 Task: Search one way flight ticket for 4 adults, 2 children, 2 infants in seat and 1 infant on lap in premium economy from Cedar Rapids: Eastern Iowa Airport to Greenville: Pitt-greenville Airport on 5-2-2023. Choice of flights is Sun country airlines. Number of bags: 9 checked bags. Price is upto 84000. Outbound departure time preference is 13:45.
Action: Mouse moved to (322, 285)
Screenshot: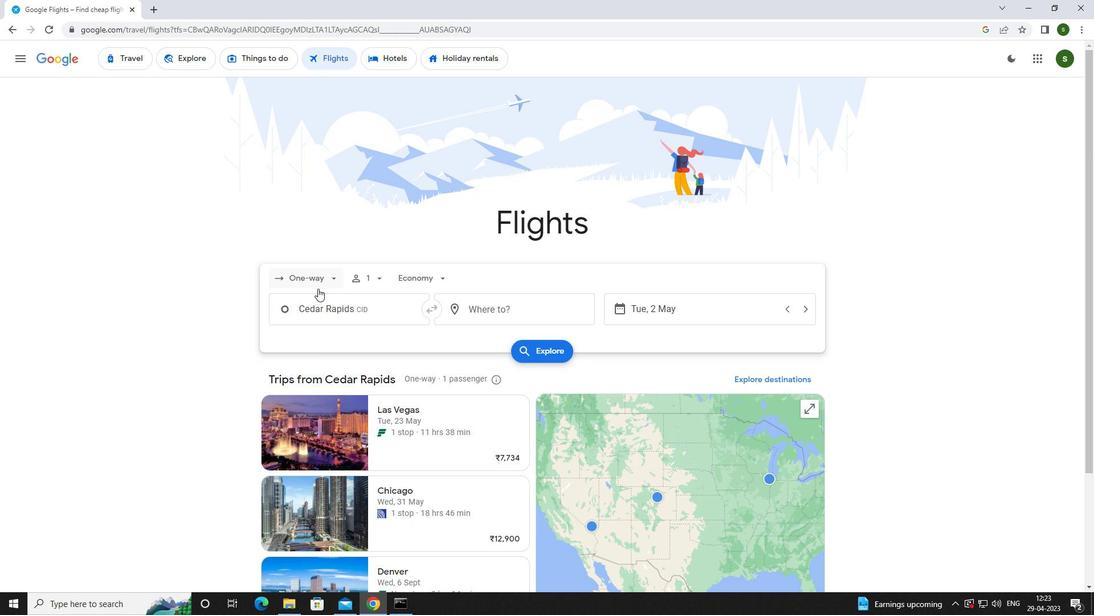 
Action: Mouse pressed left at (322, 285)
Screenshot: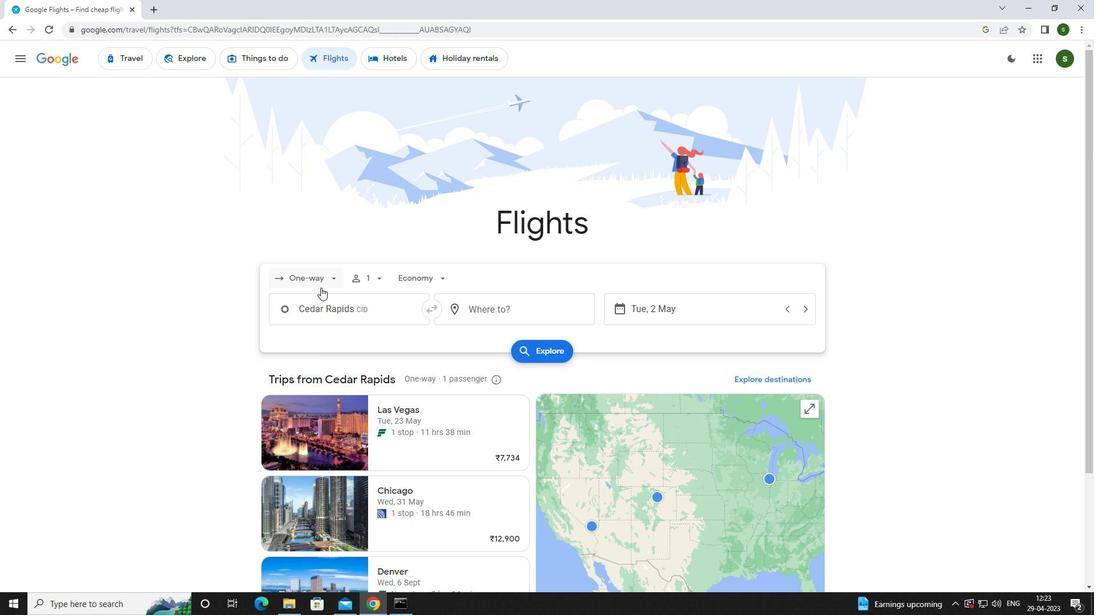 
Action: Mouse moved to (339, 326)
Screenshot: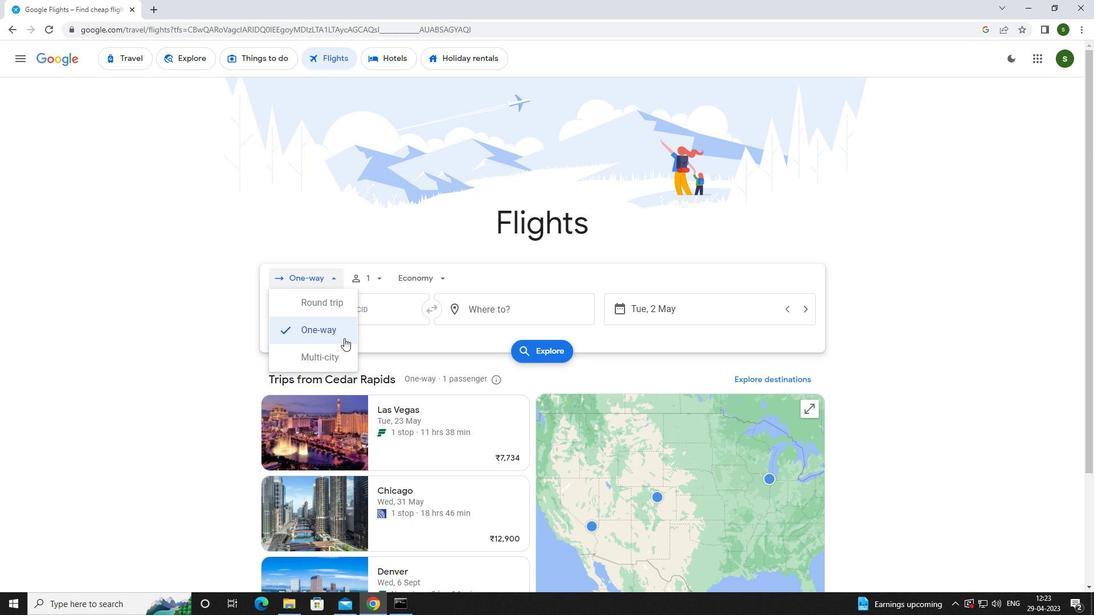 
Action: Mouse pressed left at (339, 326)
Screenshot: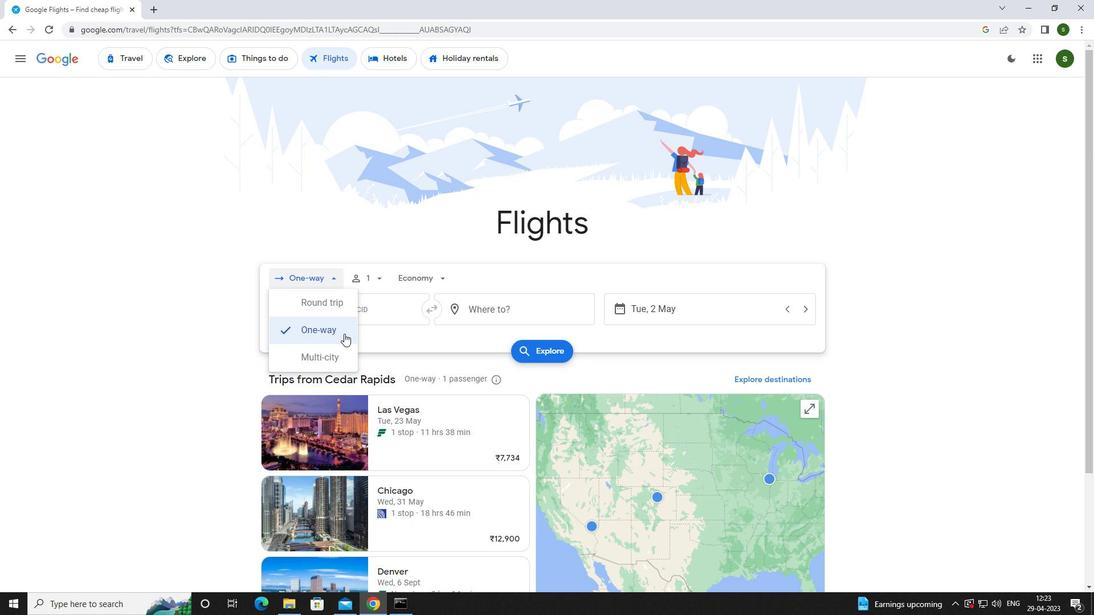 
Action: Mouse moved to (386, 278)
Screenshot: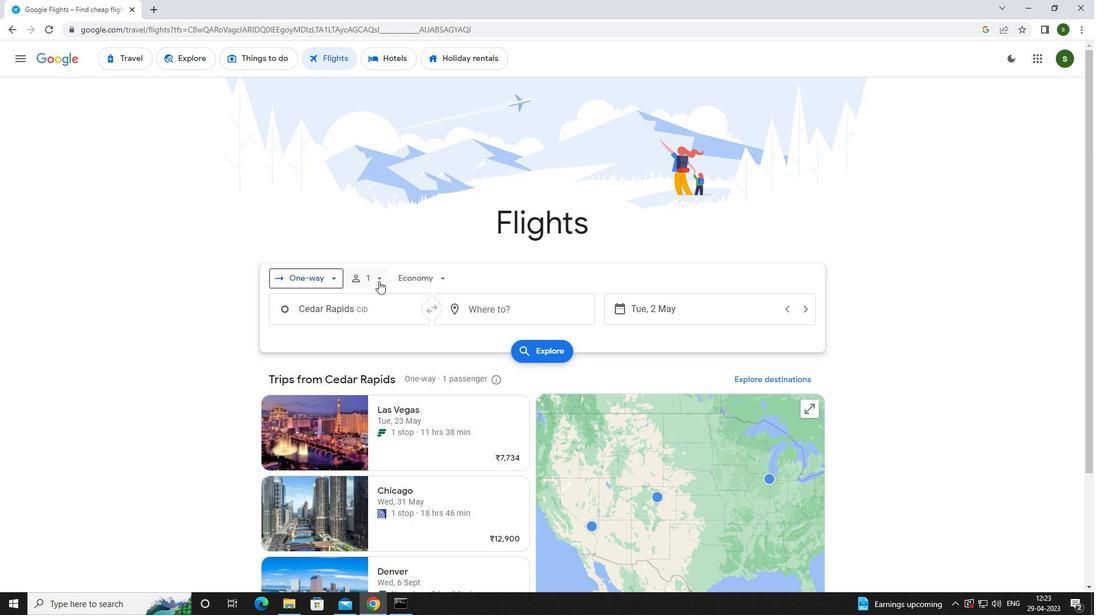 
Action: Mouse pressed left at (386, 278)
Screenshot: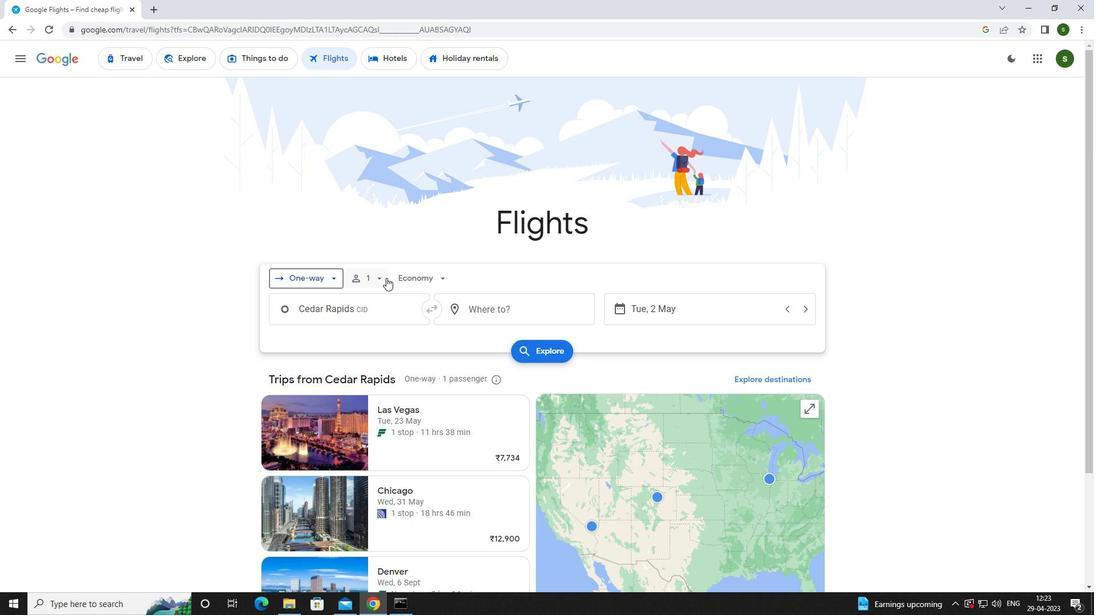 
Action: Mouse moved to (461, 307)
Screenshot: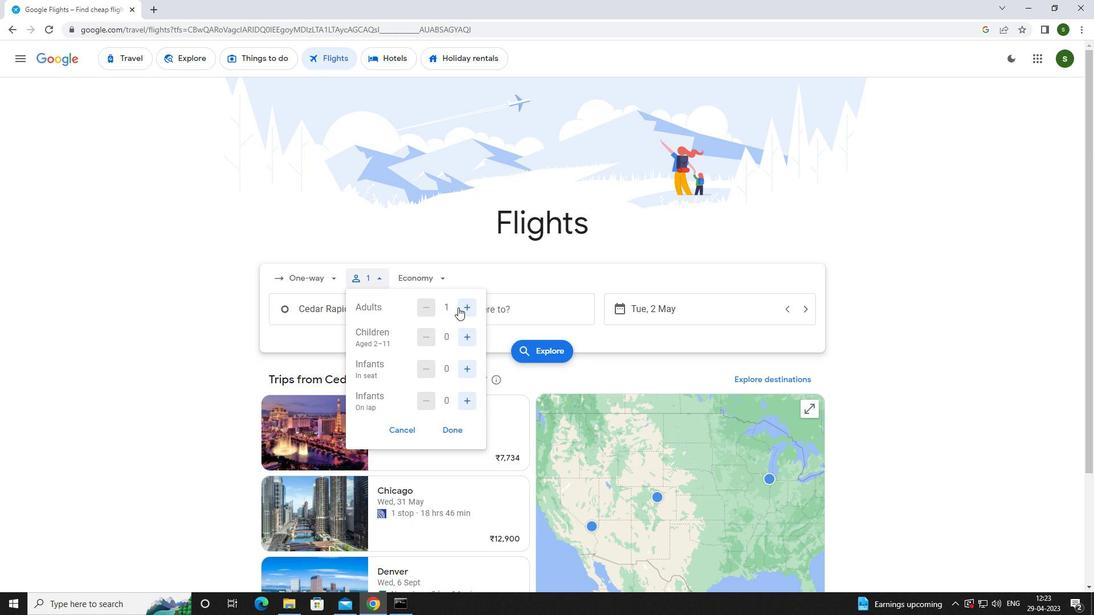 
Action: Mouse pressed left at (461, 307)
Screenshot: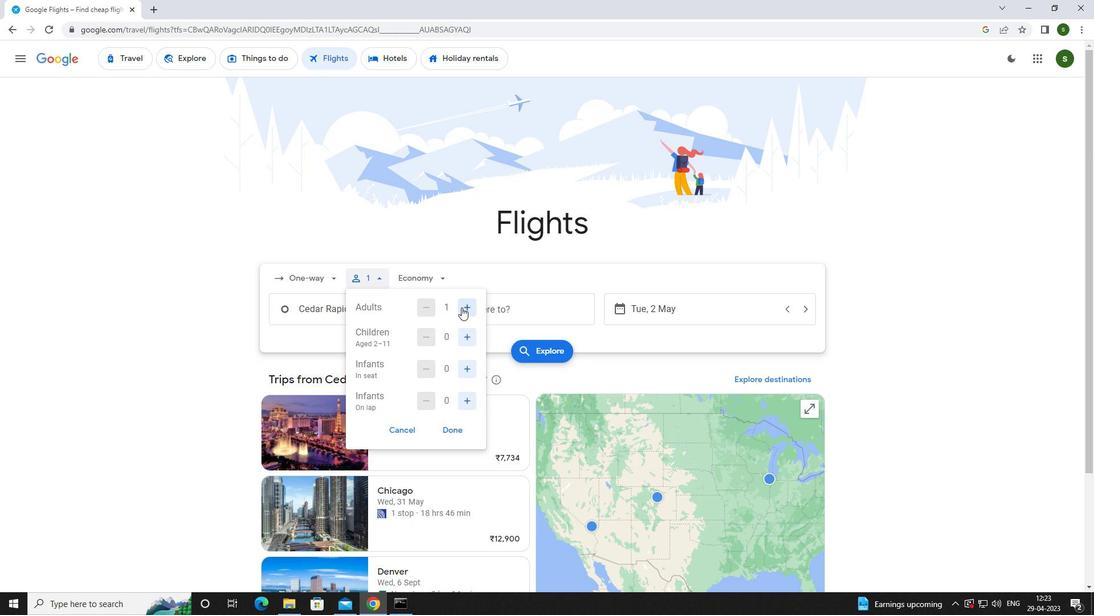
Action: Mouse pressed left at (461, 307)
Screenshot: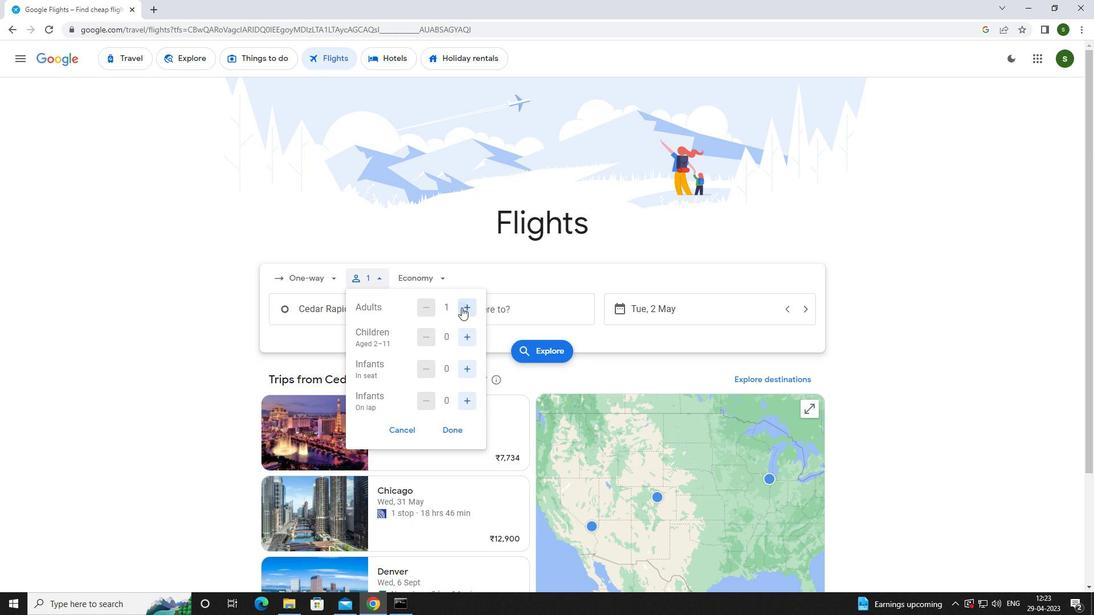 
Action: Mouse pressed left at (461, 307)
Screenshot: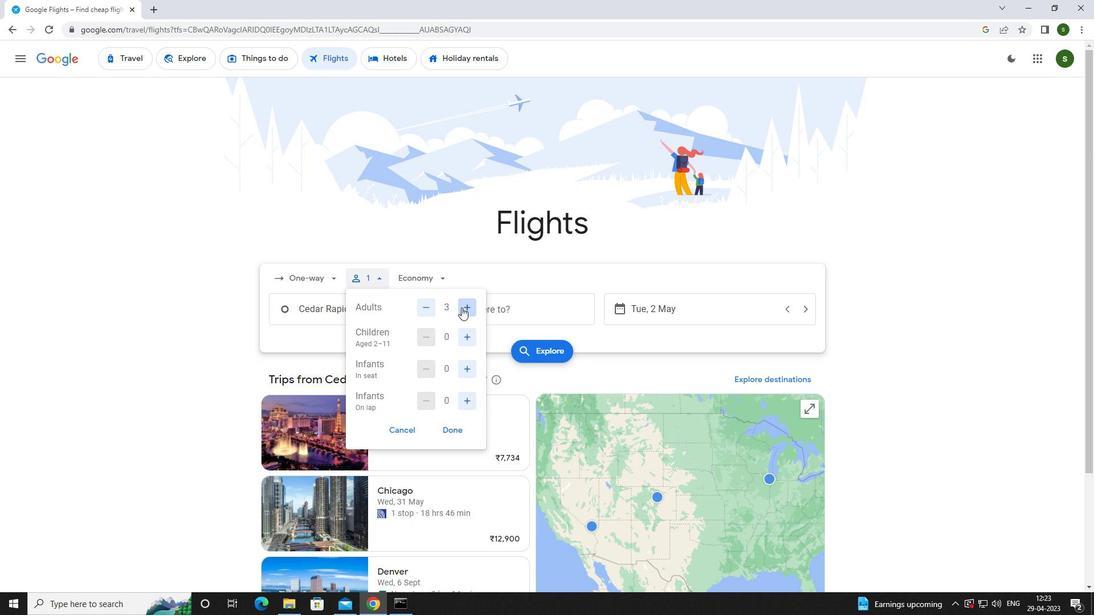 
Action: Mouse moved to (471, 332)
Screenshot: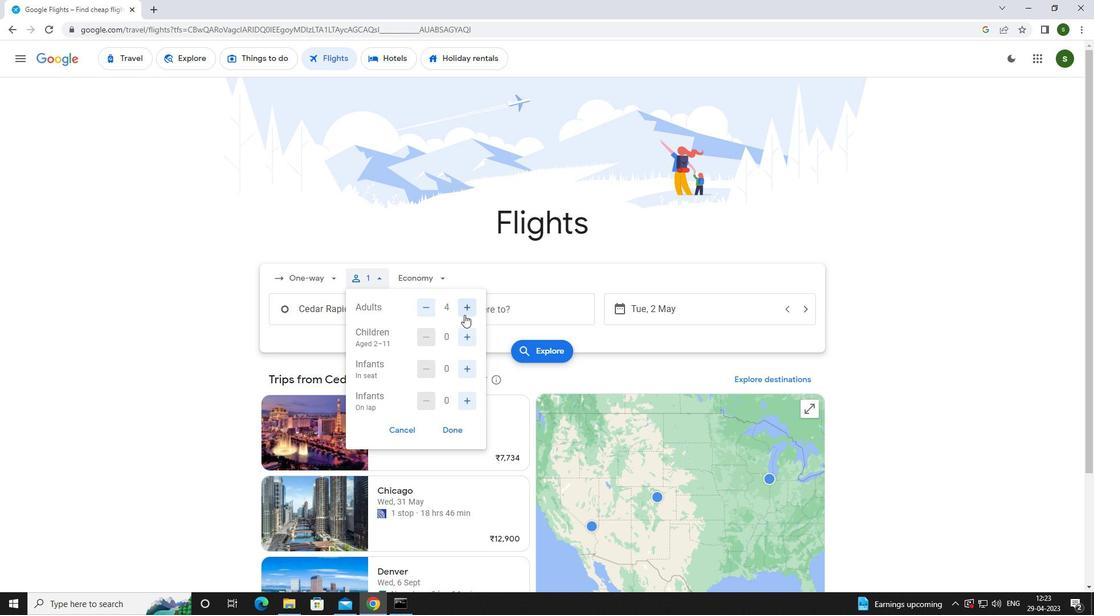 
Action: Mouse pressed left at (471, 332)
Screenshot: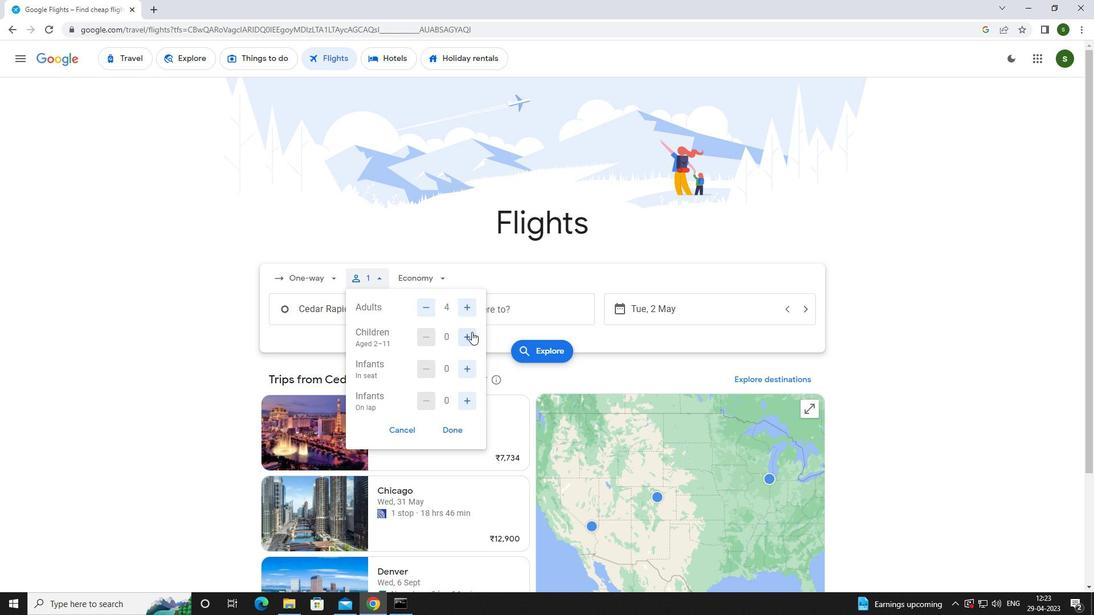 
Action: Mouse moved to (471, 332)
Screenshot: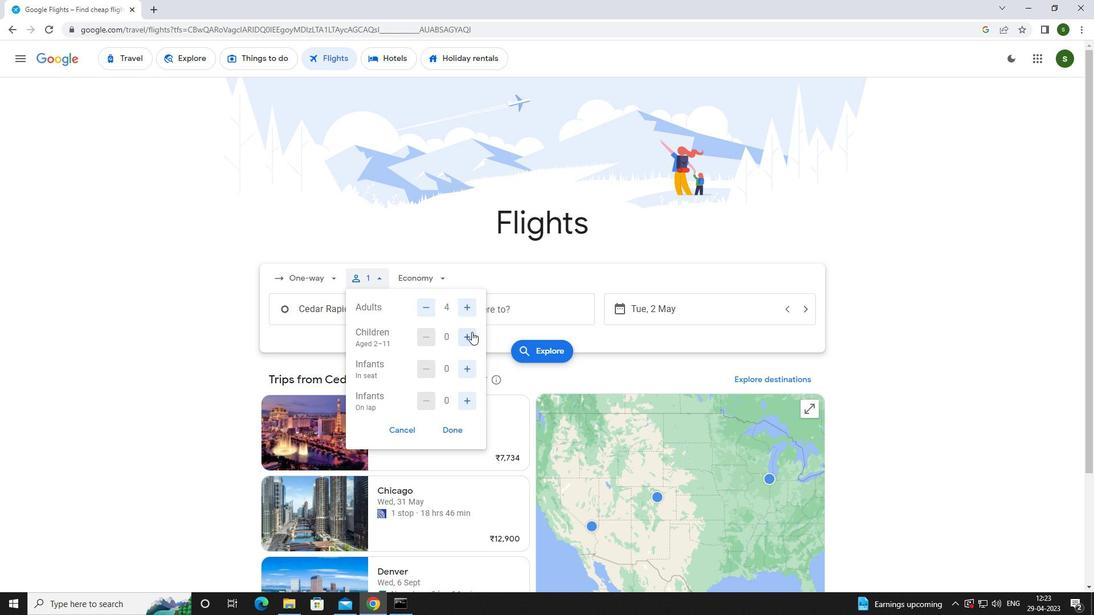
Action: Mouse pressed left at (471, 332)
Screenshot: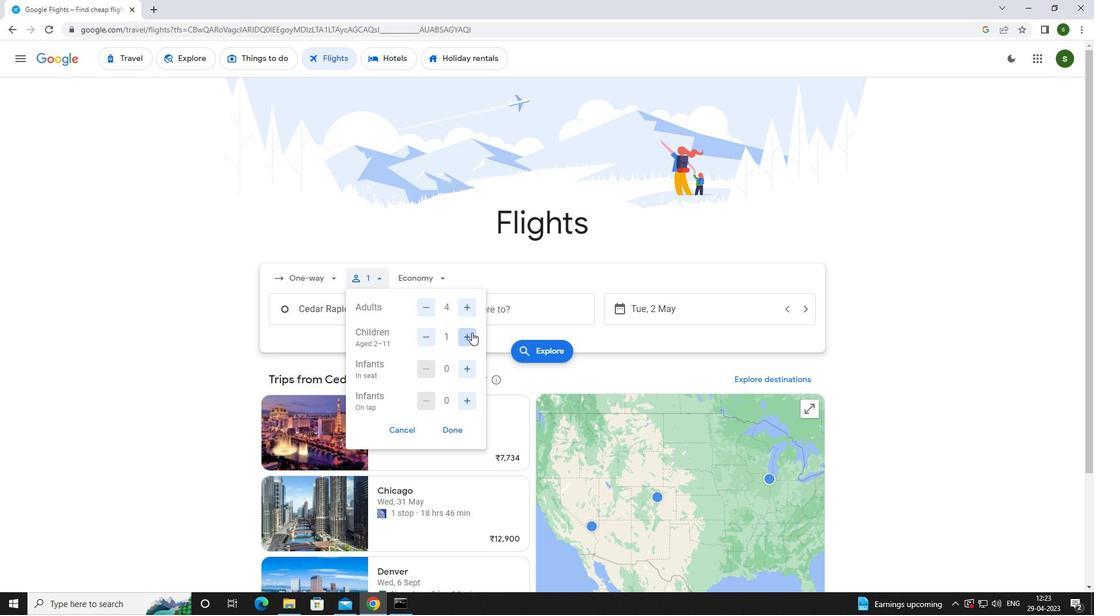 
Action: Mouse moved to (467, 369)
Screenshot: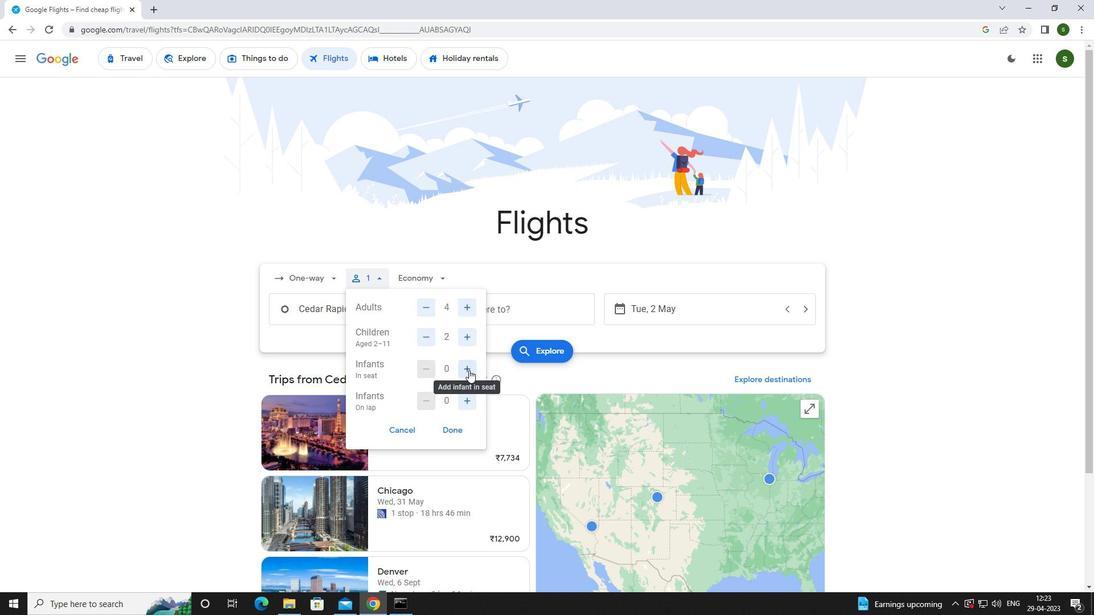 
Action: Mouse pressed left at (467, 369)
Screenshot: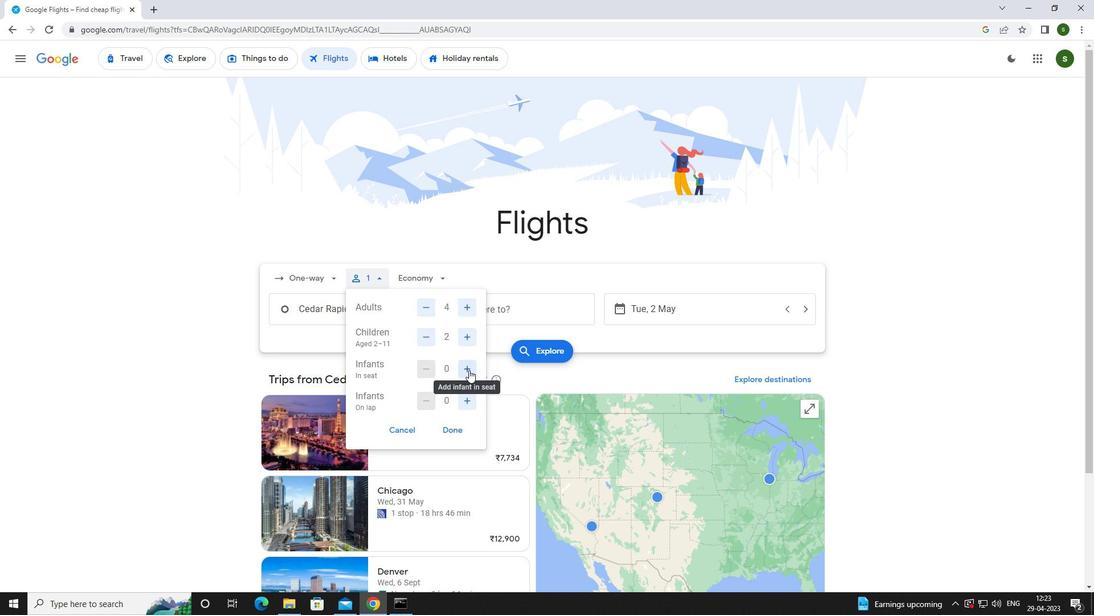 
Action: Mouse pressed left at (467, 369)
Screenshot: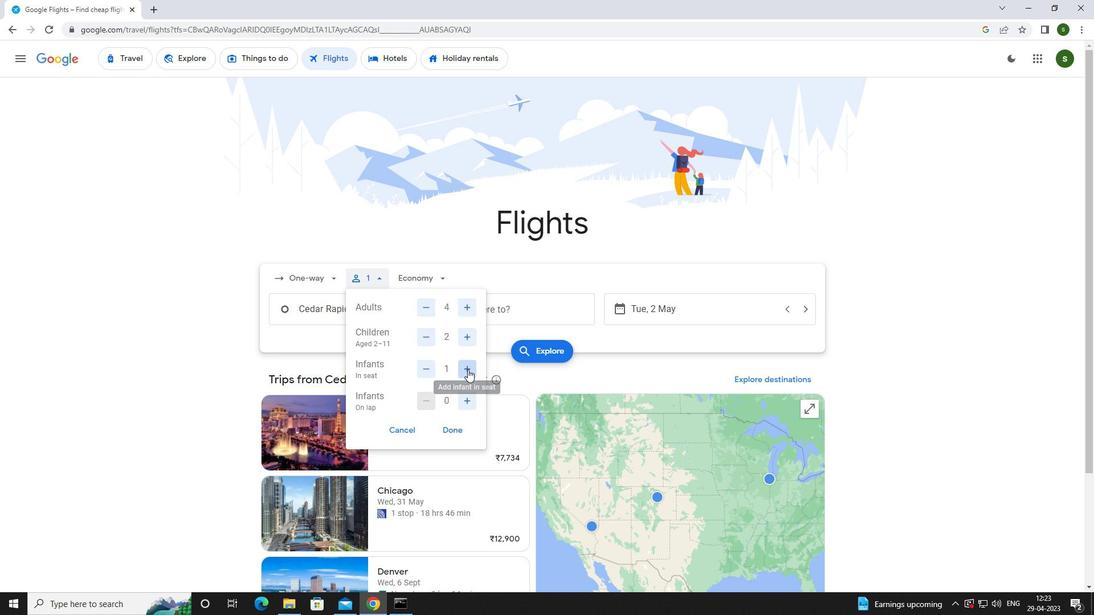 
Action: Mouse moved to (464, 397)
Screenshot: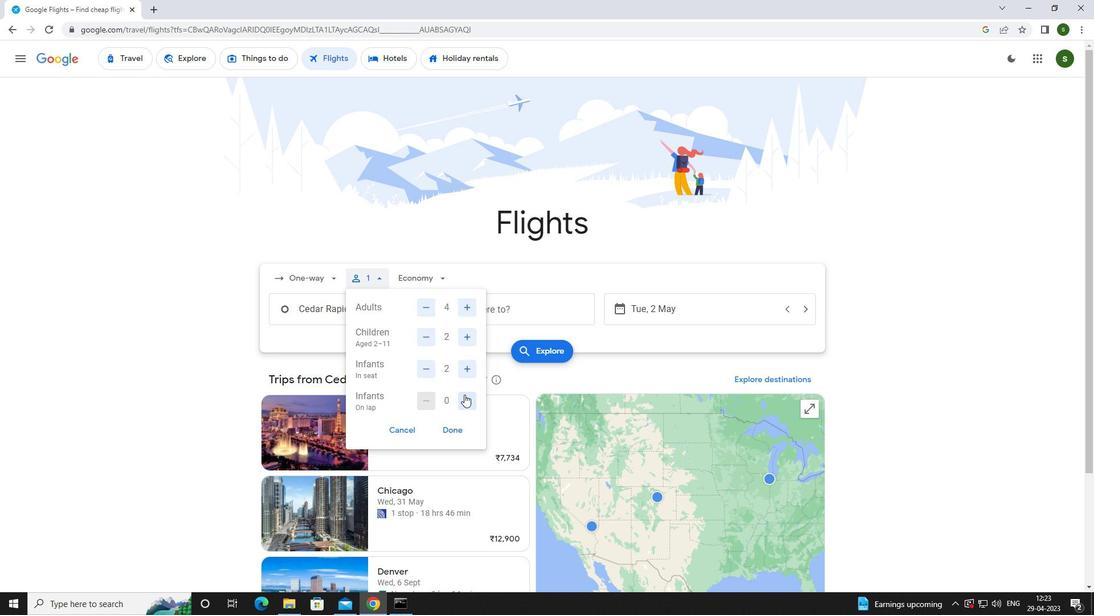 
Action: Mouse pressed left at (464, 397)
Screenshot: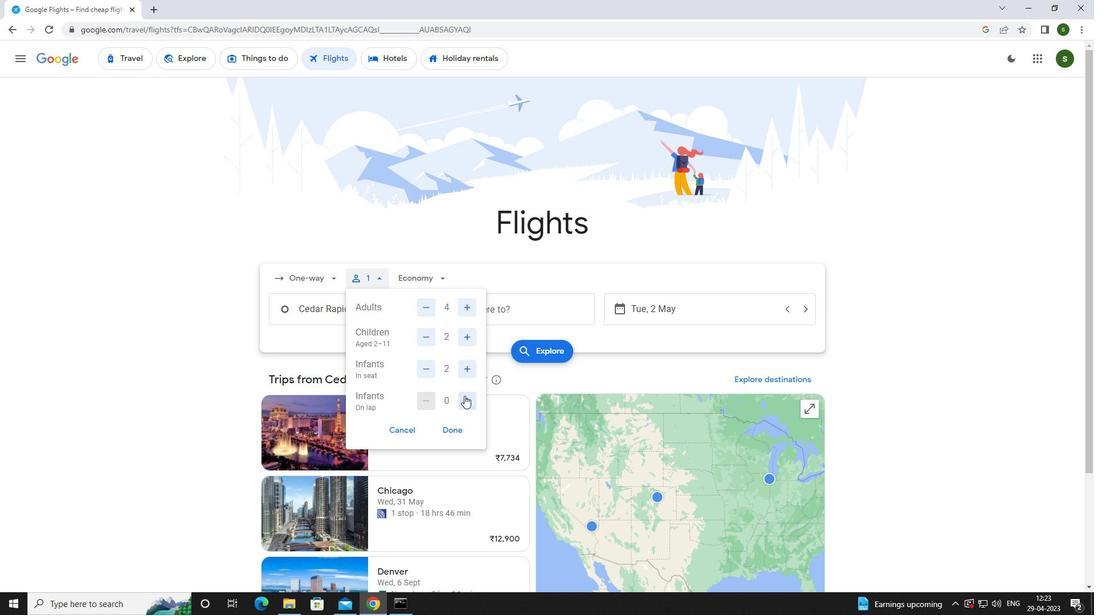 
Action: Mouse moved to (430, 280)
Screenshot: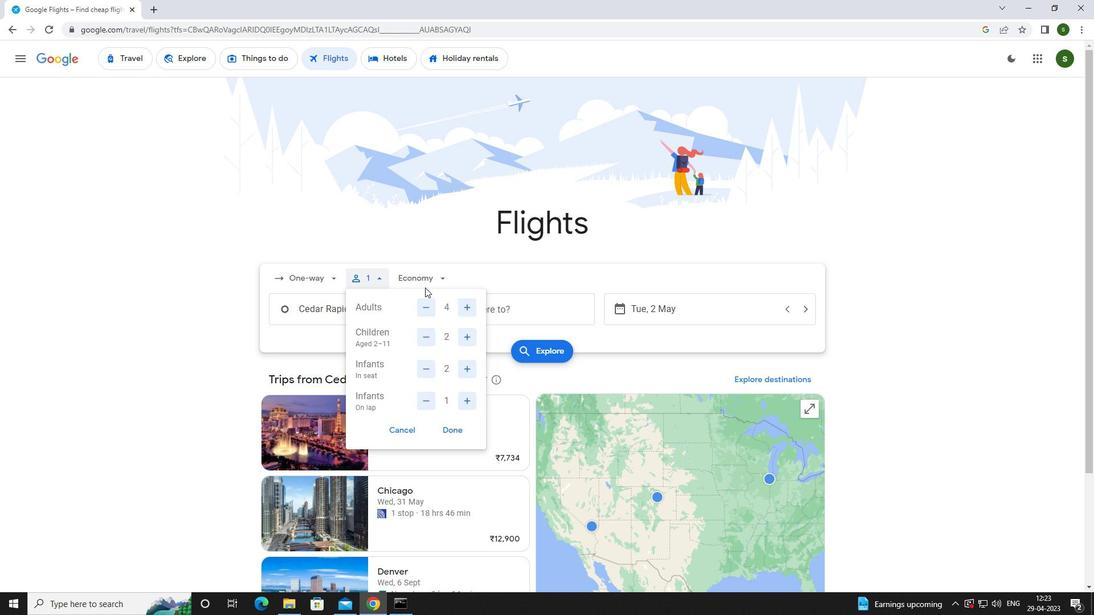 
Action: Mouse pressed left at (430, 280)
Screenshot: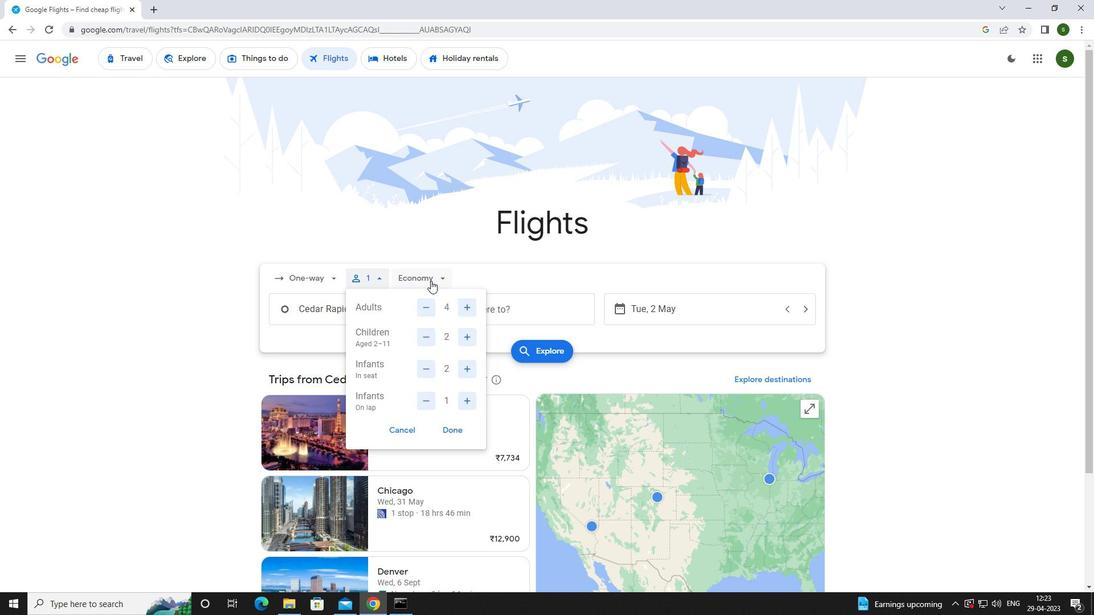 
Action: Mouse moved to (438, 328)
Screenshot: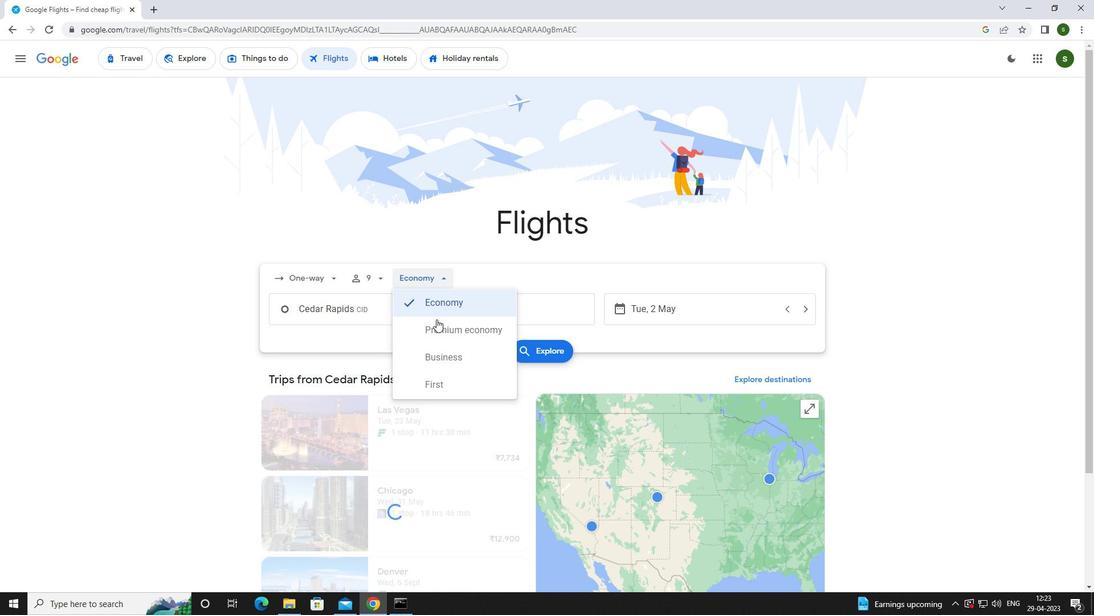 
Action: Mouse pressed left at (438, 328)
Screenshot: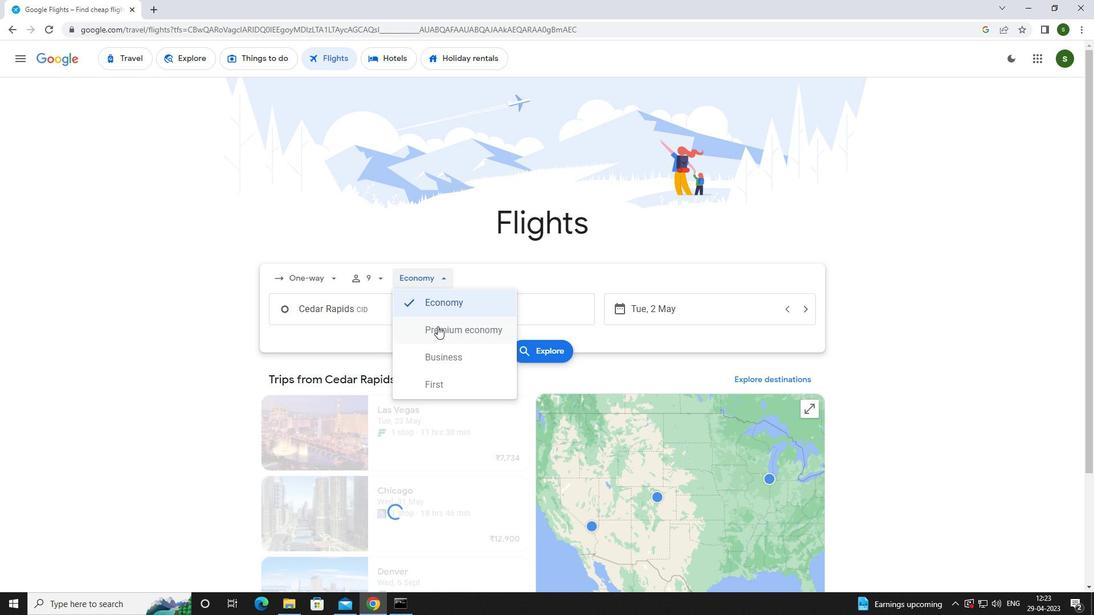 
Action: Mouse moved to (384, 312)
Screenshot: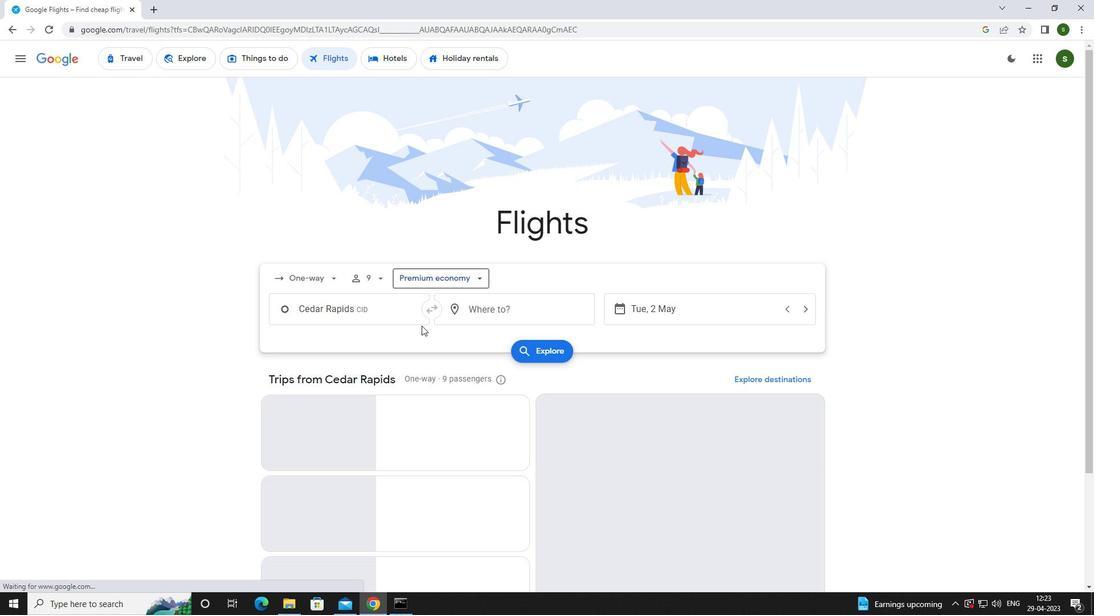 
Action: Mouse pressed left at (384, 312)
Screenshot: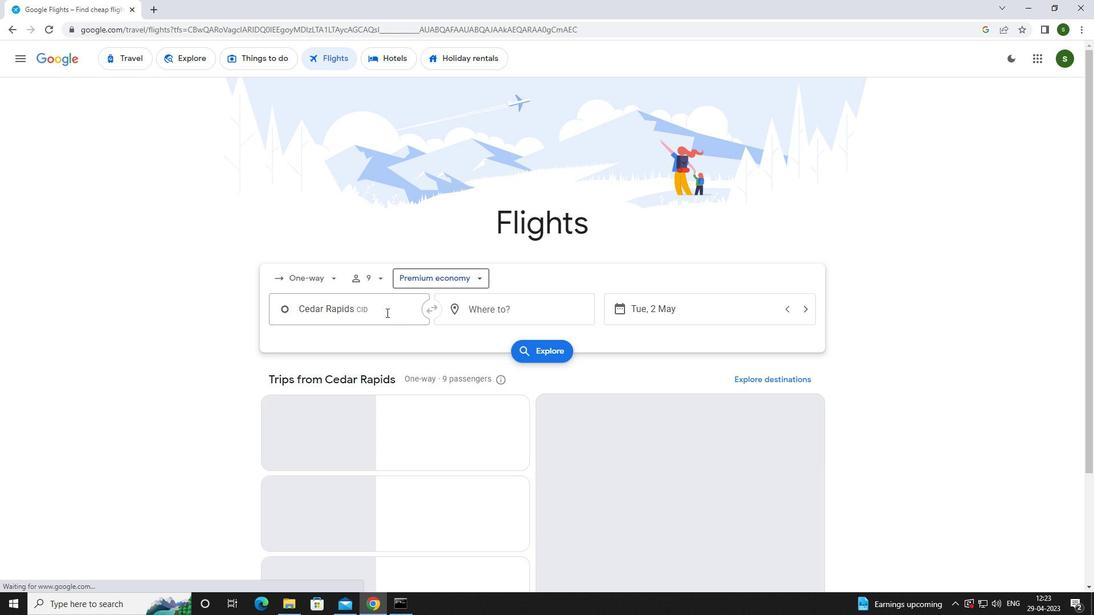 
Action: Mouse moved to (383, 309)
Screenshot: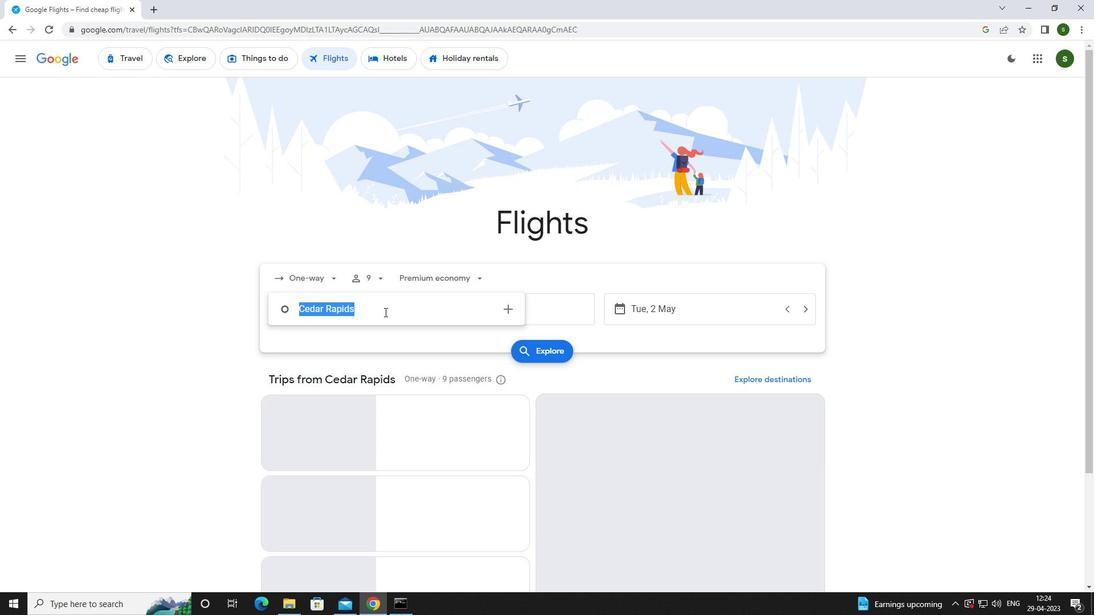 
Action: Key pressed c<Key.caps_lock>edar<Key.space><Key.caps_lock>
Screenshot: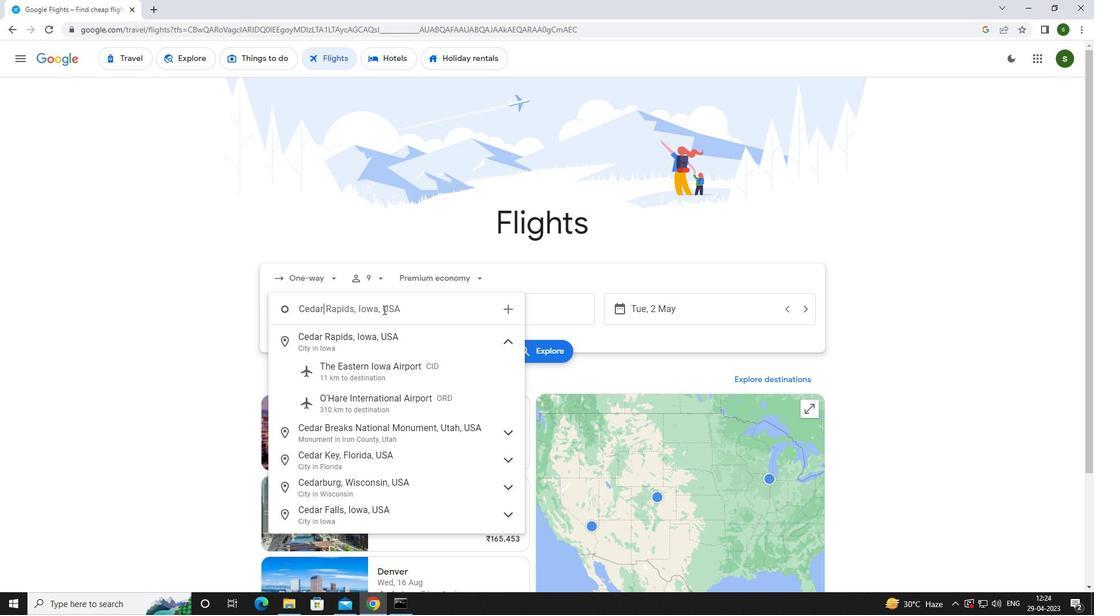 
Action: Mouse moved to (407, 369)
Screenshot: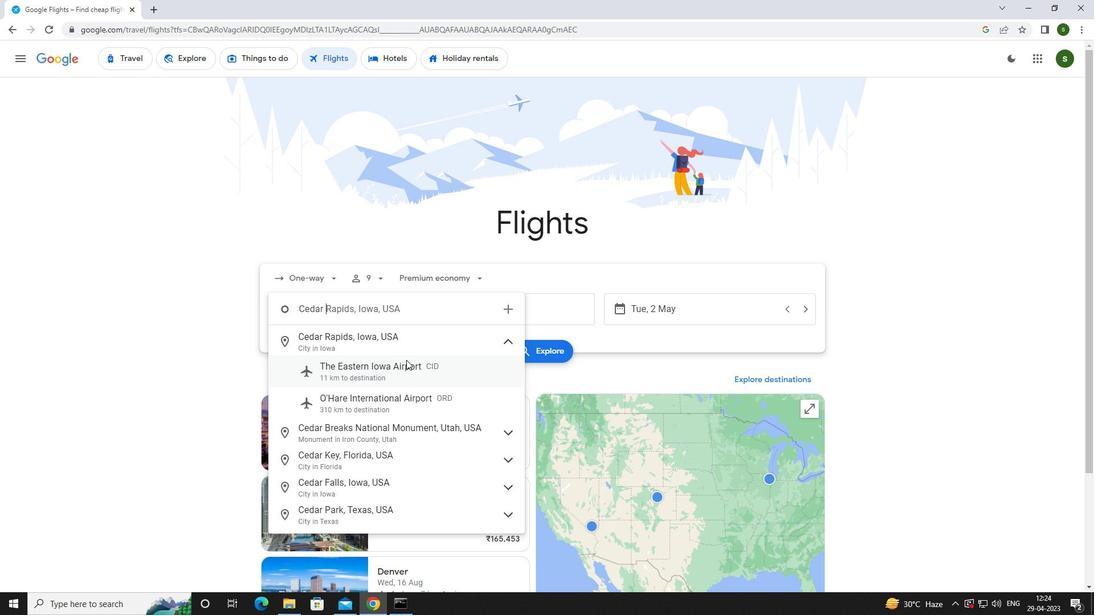 
Action: Mouse pressed left at (407, 369)
Screenshot: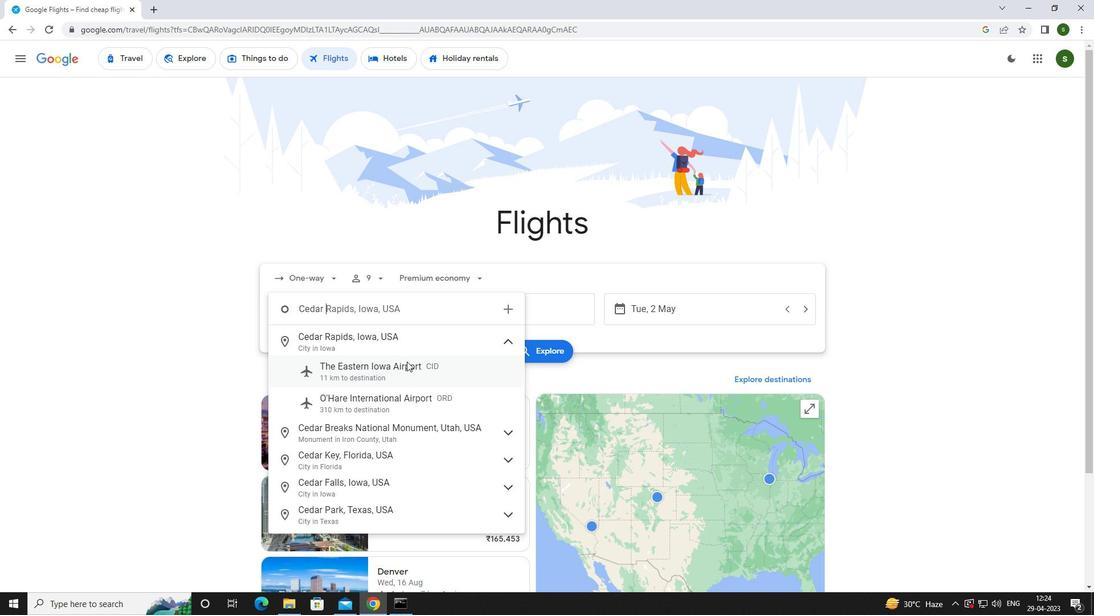 
Action: Mouse moved to (480, 313)
Screenshot: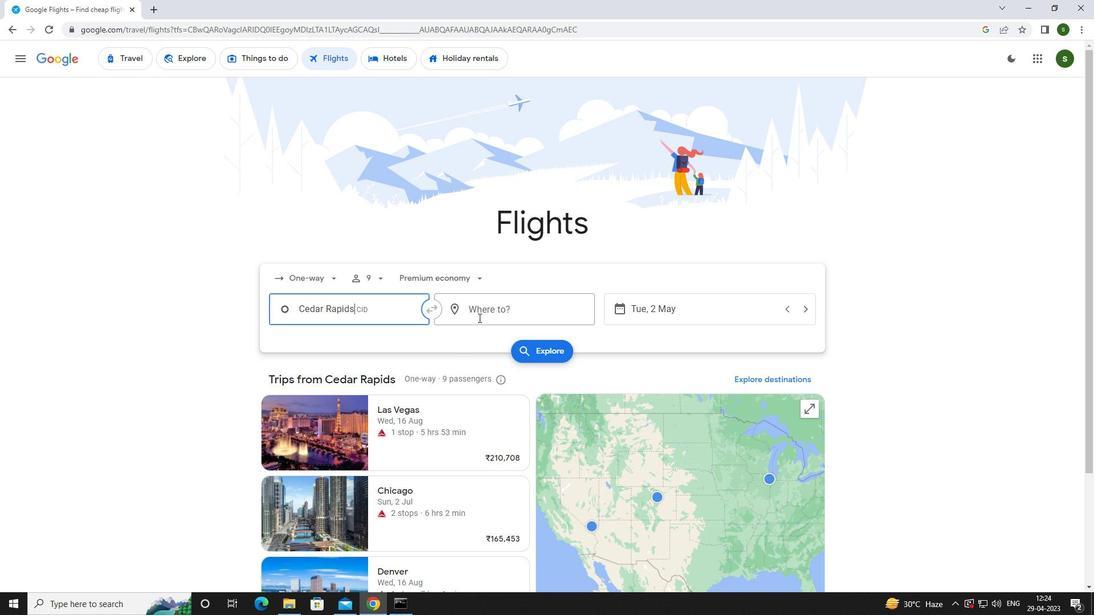 
Action: Mouse pressed left at (480, 313)
Screenshot: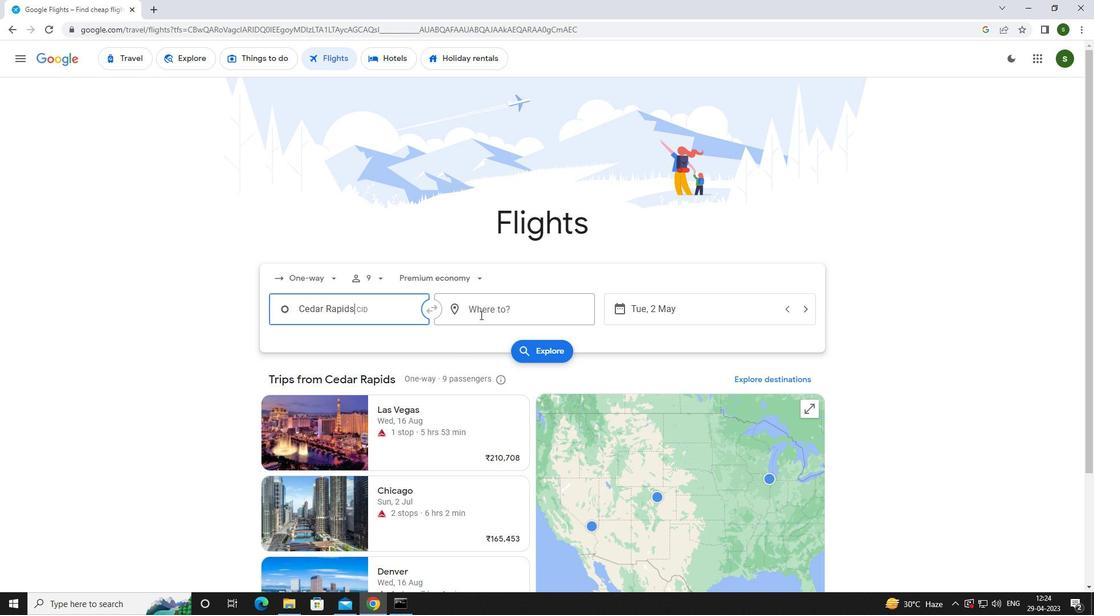 
Action: Mouse moved to (471, 313)
Screenshot: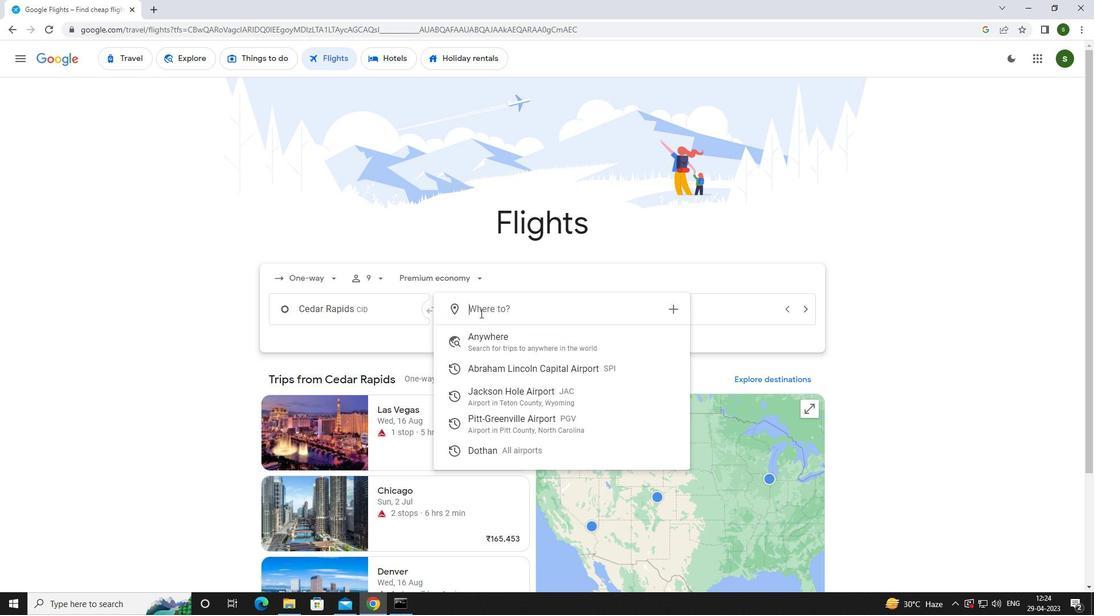 
Action: Key pressed g<Key.caps_lock>reenville<Key.space>pit
Screenshot: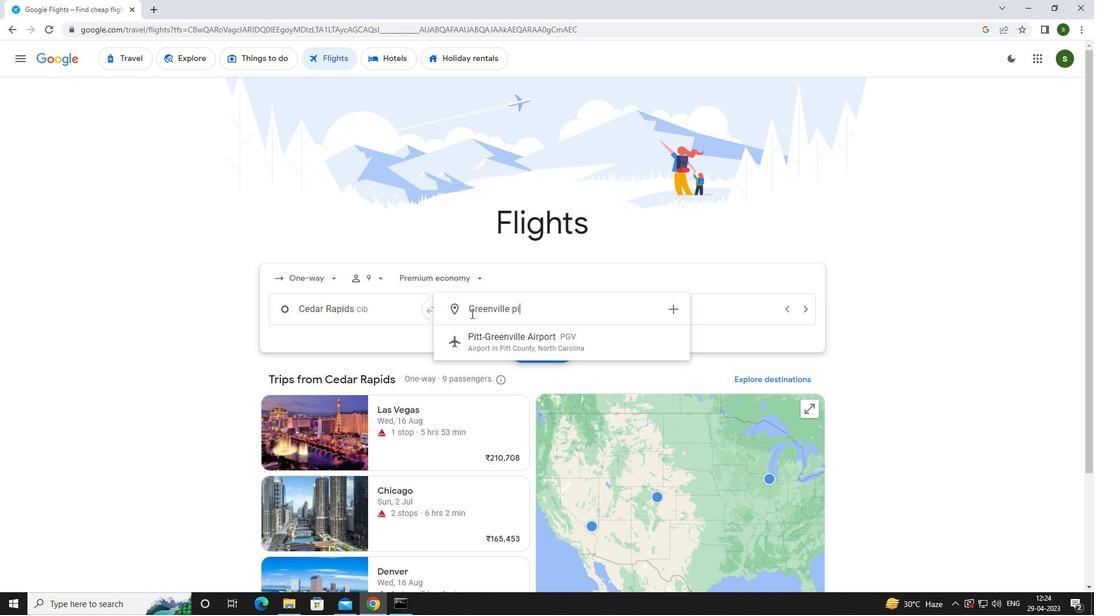 
Action: Mouse moved to (478, 340)
Screenshot: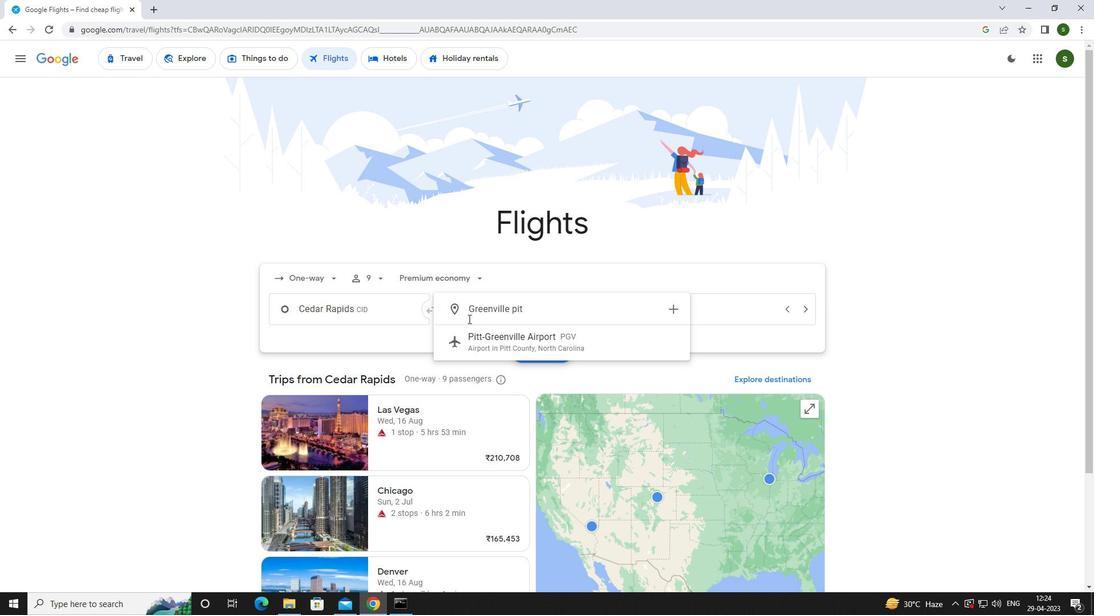 
Action: Mouse pressed left at (478, 340)
Screenshot: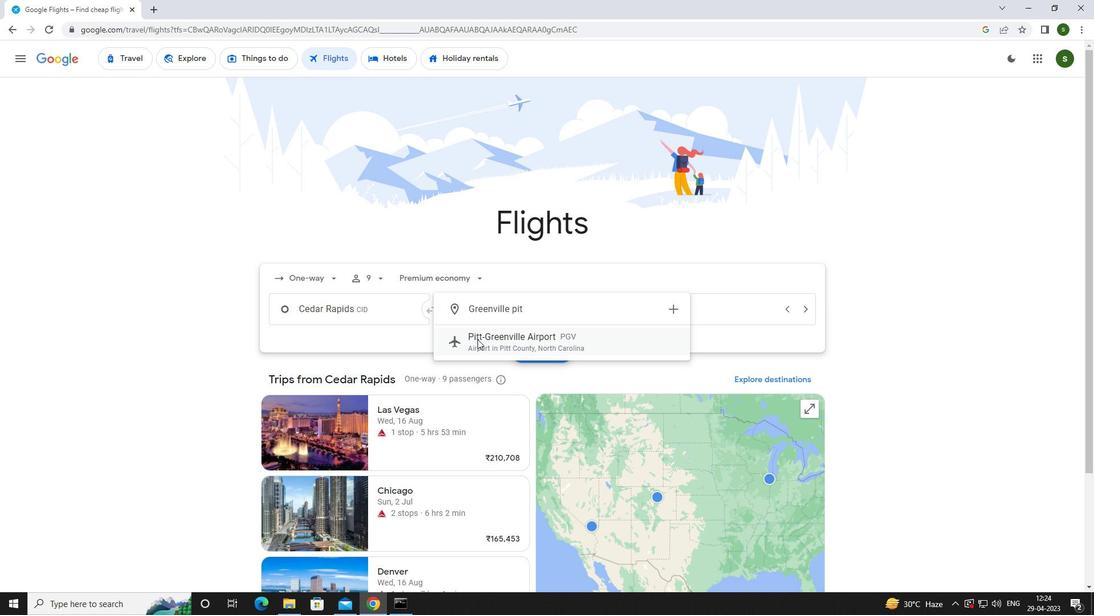 
Action: Mouse moved to (687, 310)
Screenshot: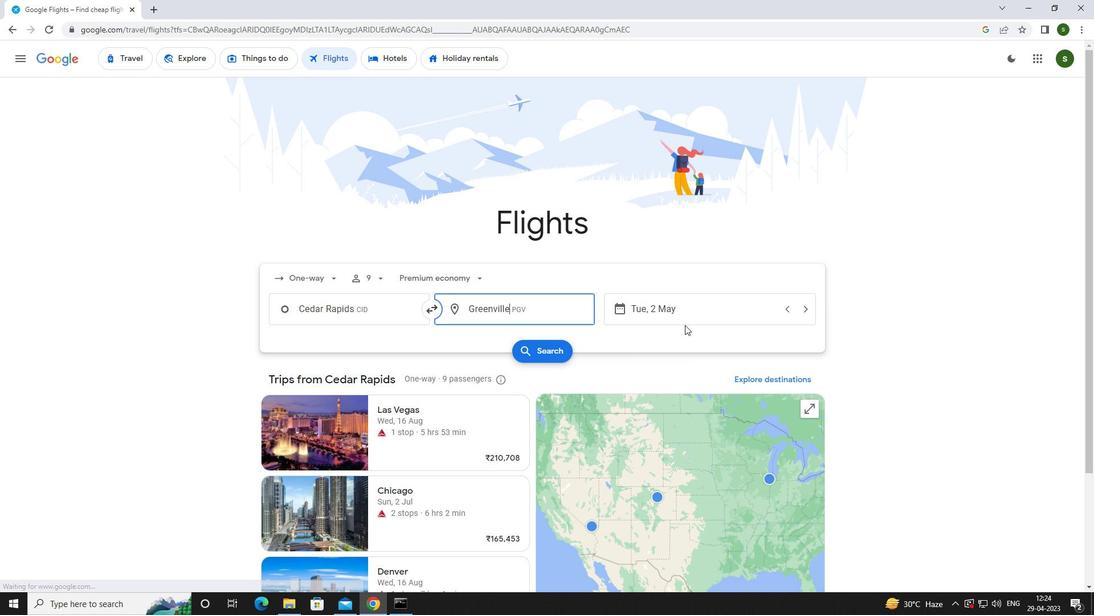 
Action: Mouse pressed left at (687, 310)
Screenshot: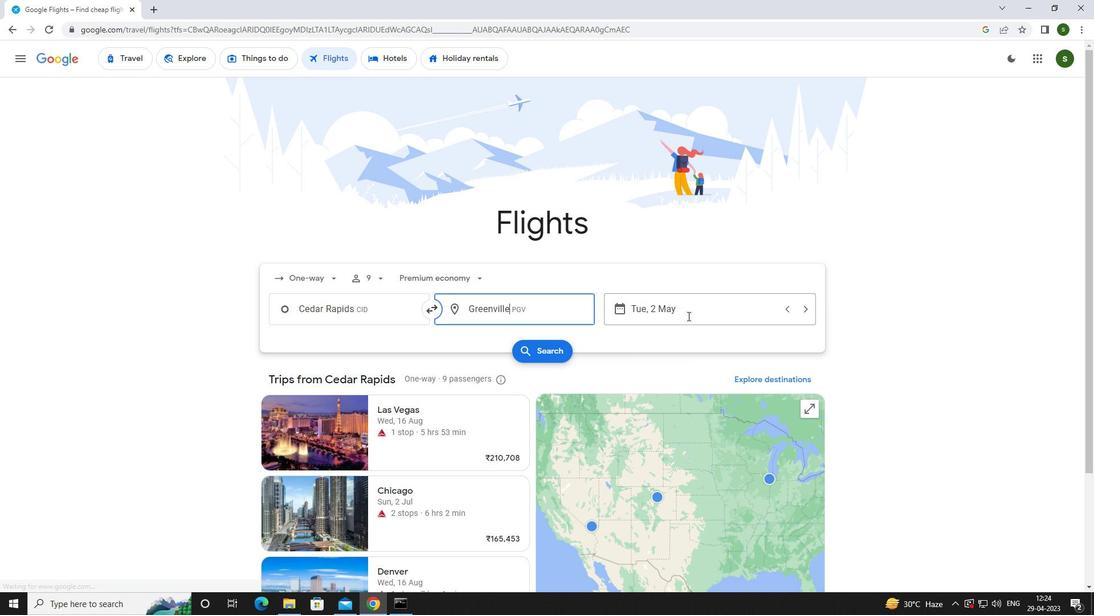 
Action: Mouse moved to (684, 399)
Screenshot: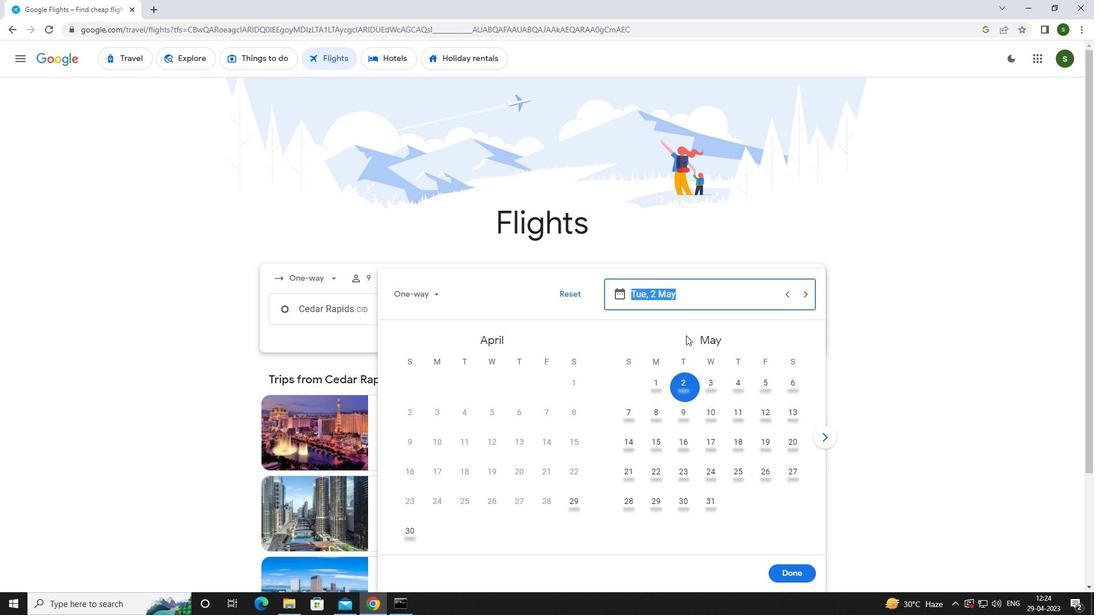 
Action: Mouse pressed left at (684, 399)
Screenshot: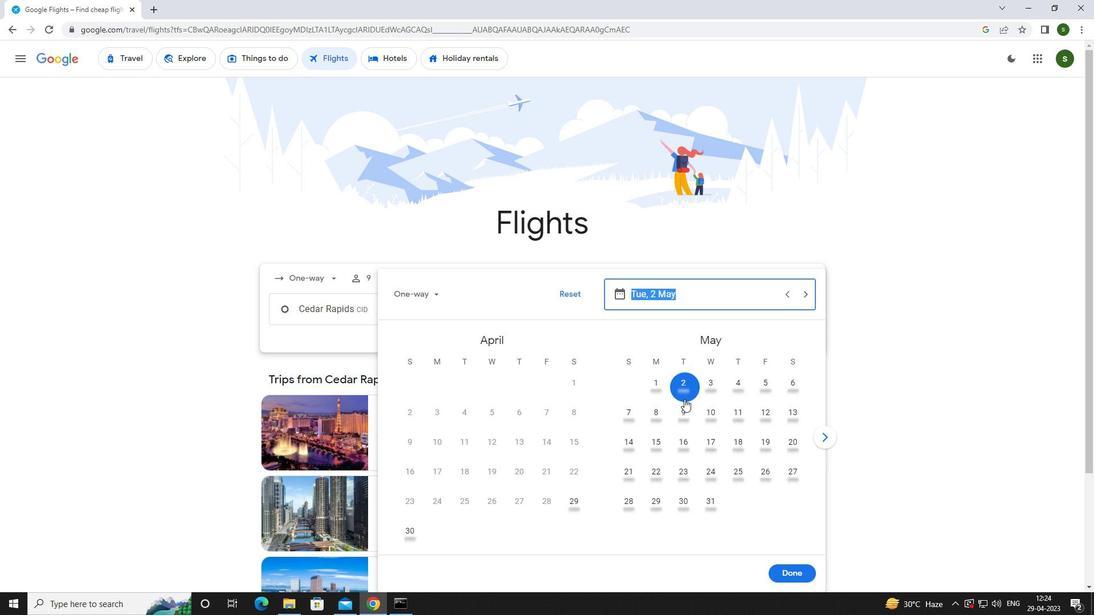
Action: Mouse moved to (683, 397)
Screenshot: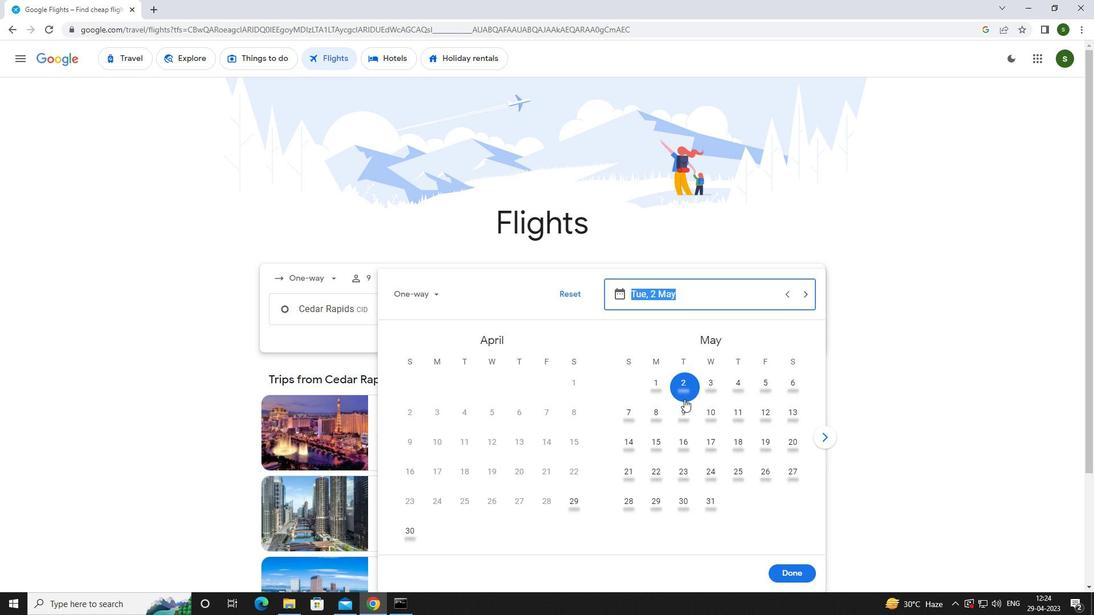 
Action: Mouse pressed left at (683, 397)
Screenshot: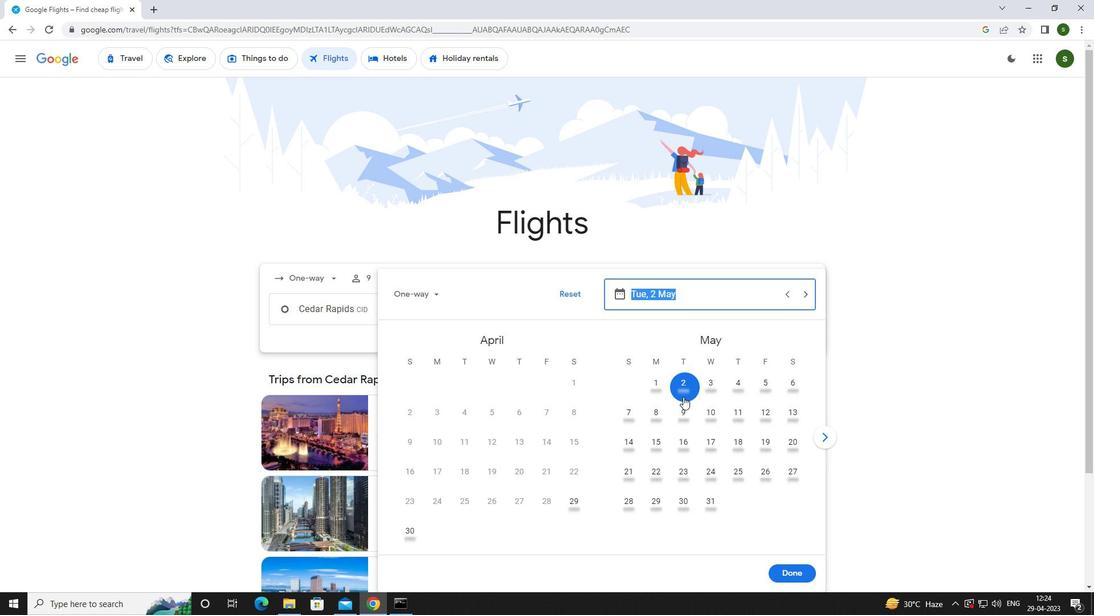 
Action: Mouse moved to (784, 565)
Screenshot: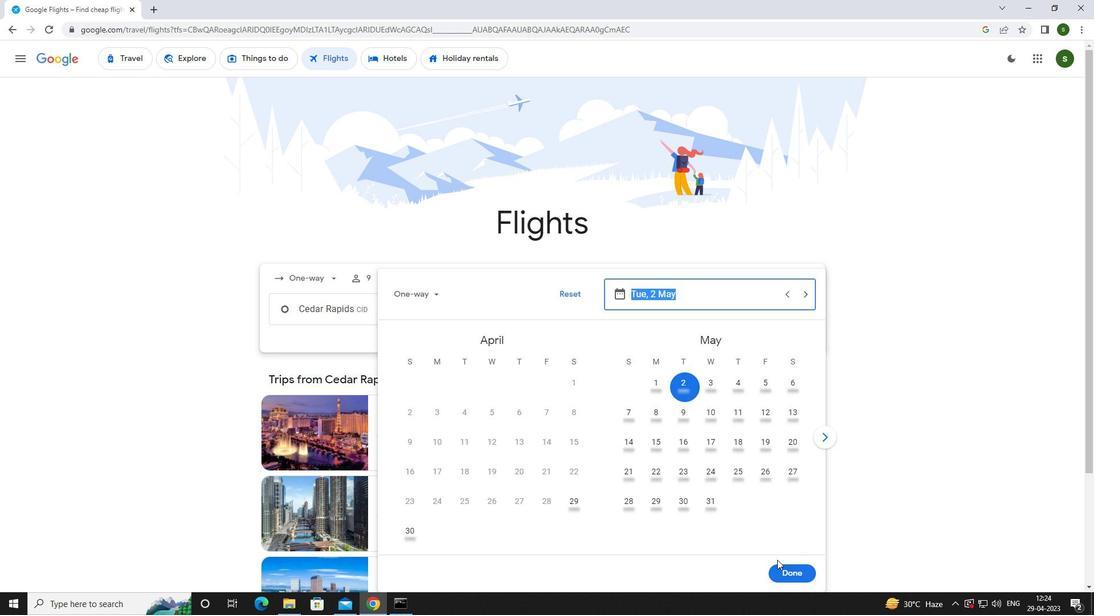 
Action: Mouse pressed left at (784, 565)
Screenshot: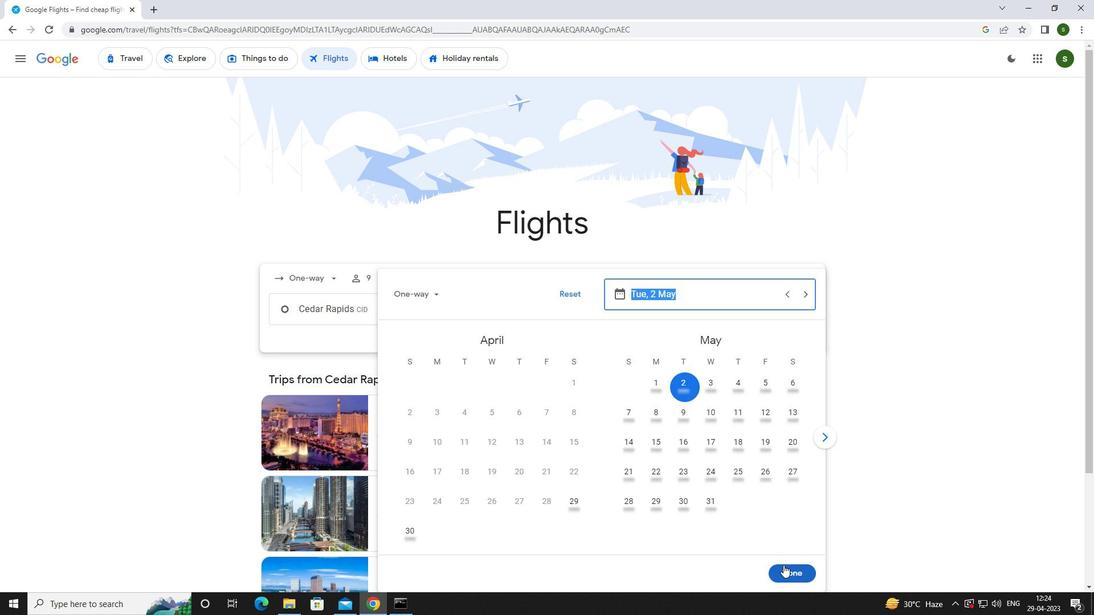 
Action: Mouse moved to (539, 360)
Screenshot: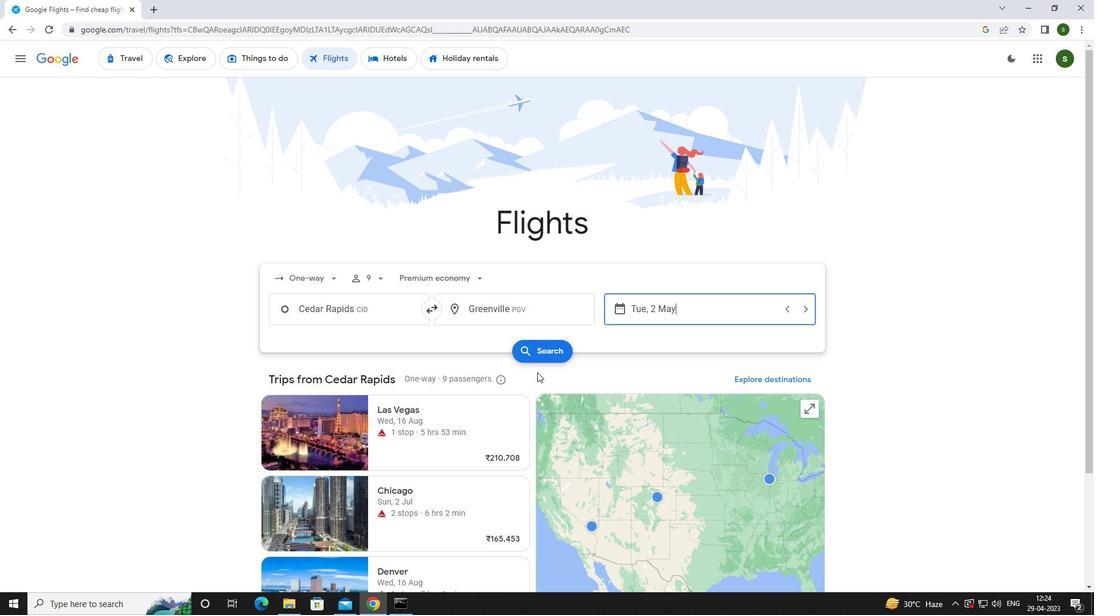
Action: Mouse pressed left at (539, 360)
Screenshot: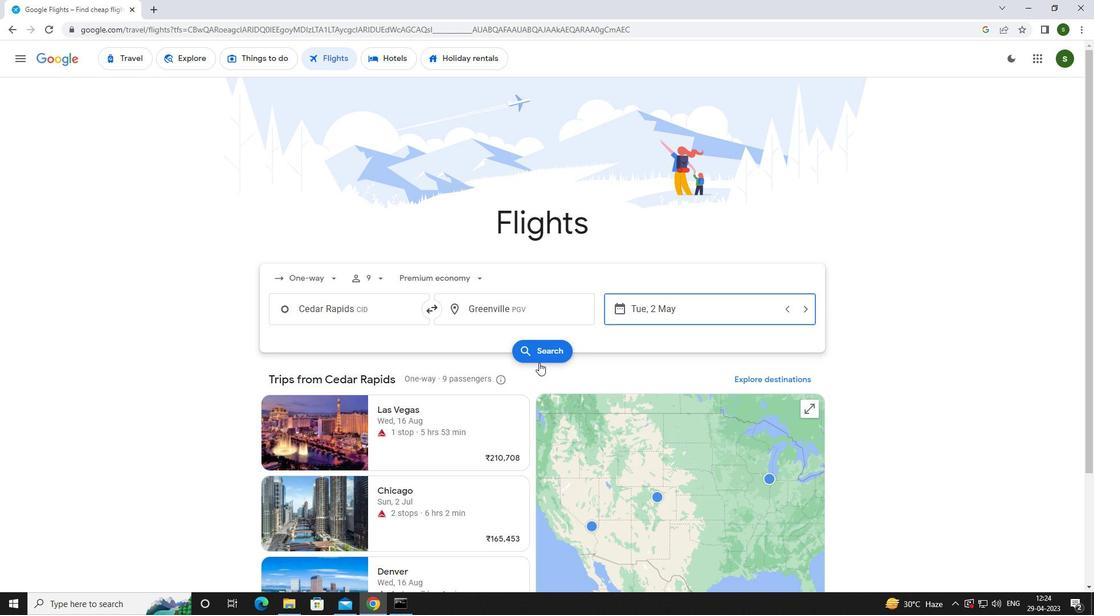 
Action: Mouse moved to (282, 162)
Screenshot: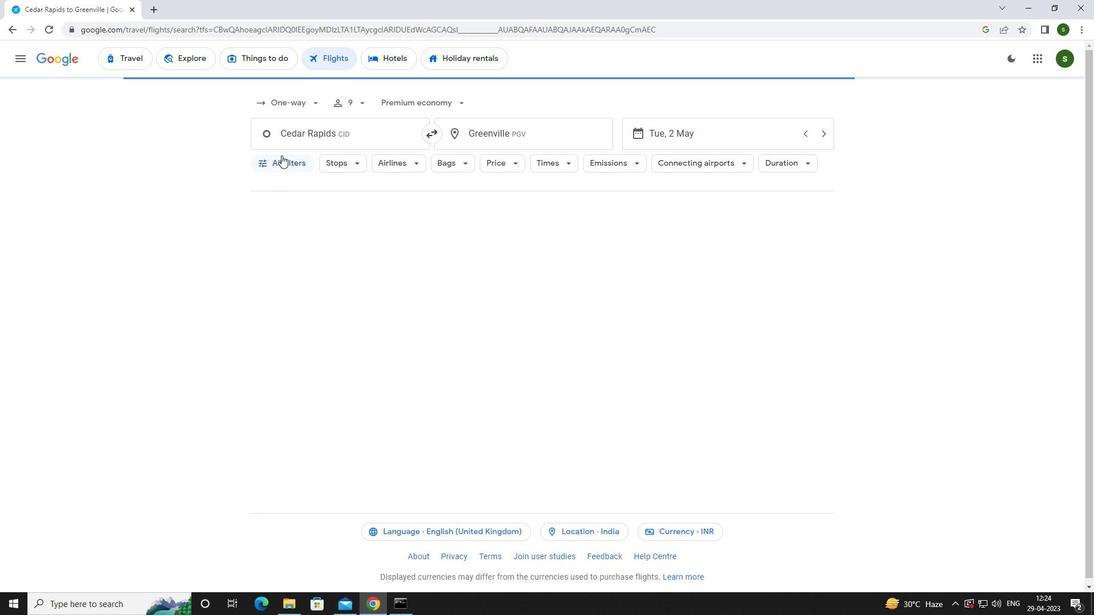 
Action: Mouse pressed left at (282, 162)
Screenshot: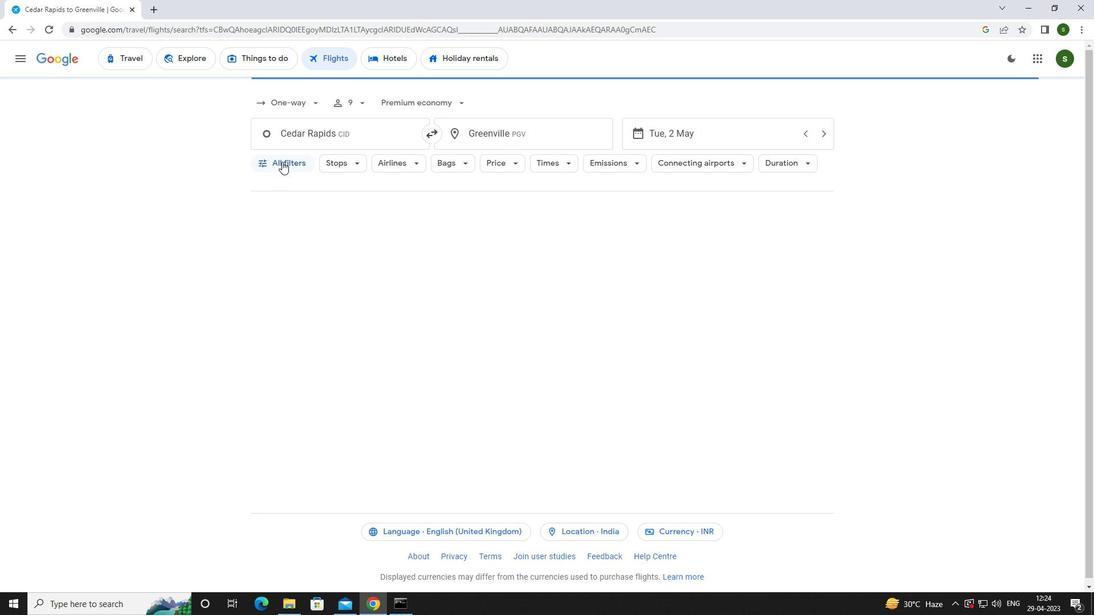
Action: Mouse moved to (425, 406)
Screenshot: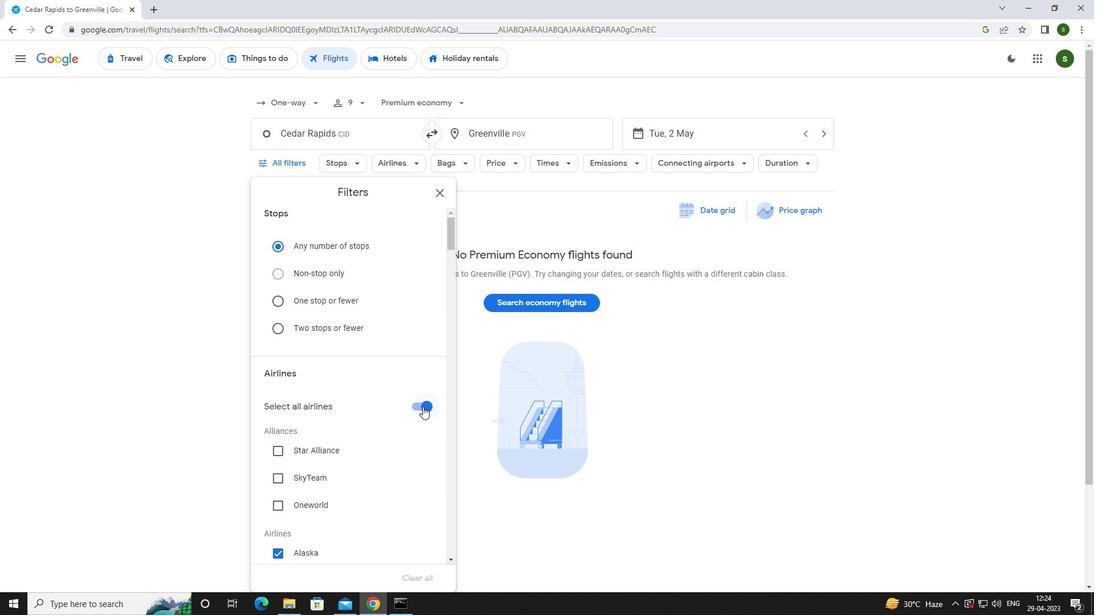 
Action: Mouse pressed left at (425, 406)
Screenshot: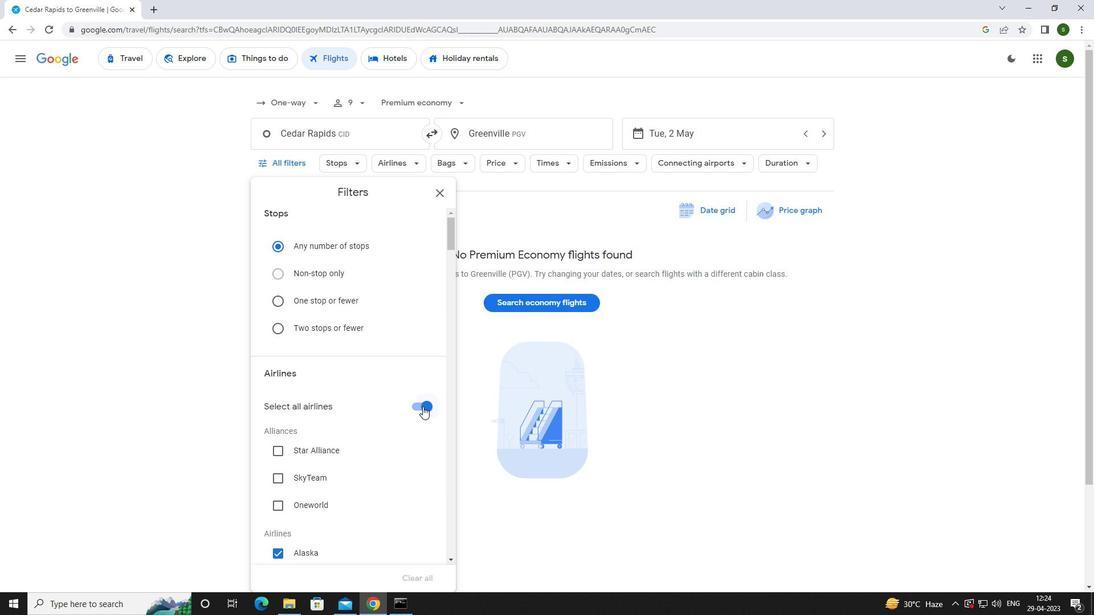 
Action: Mouse moved to (389, 384)
Screenshot: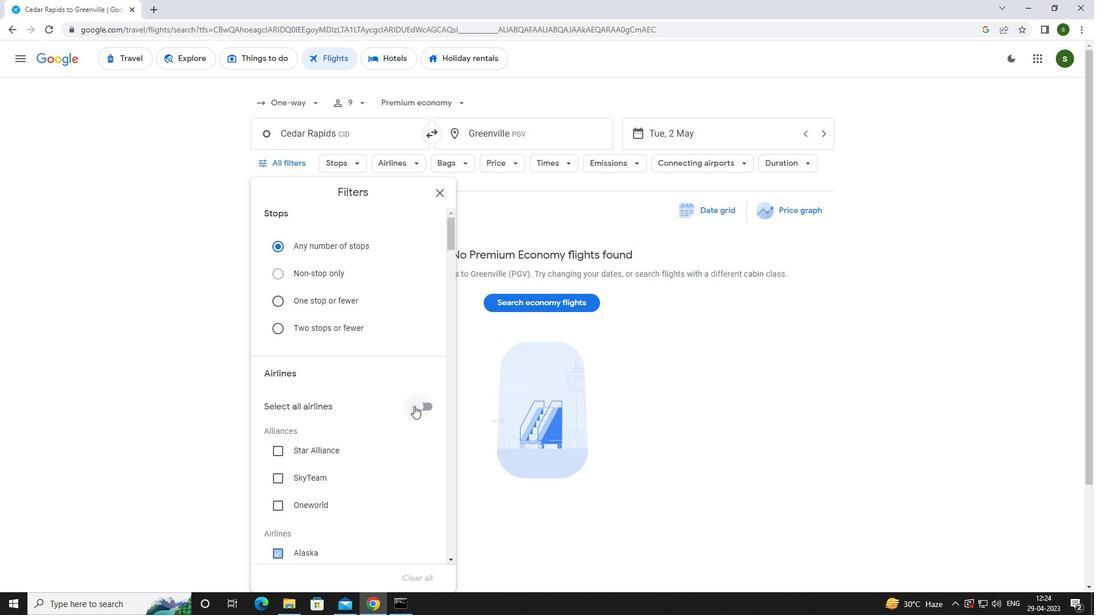 
Action: Mouse scrolled (389, 383) with delta (0, 0)
Screenshot: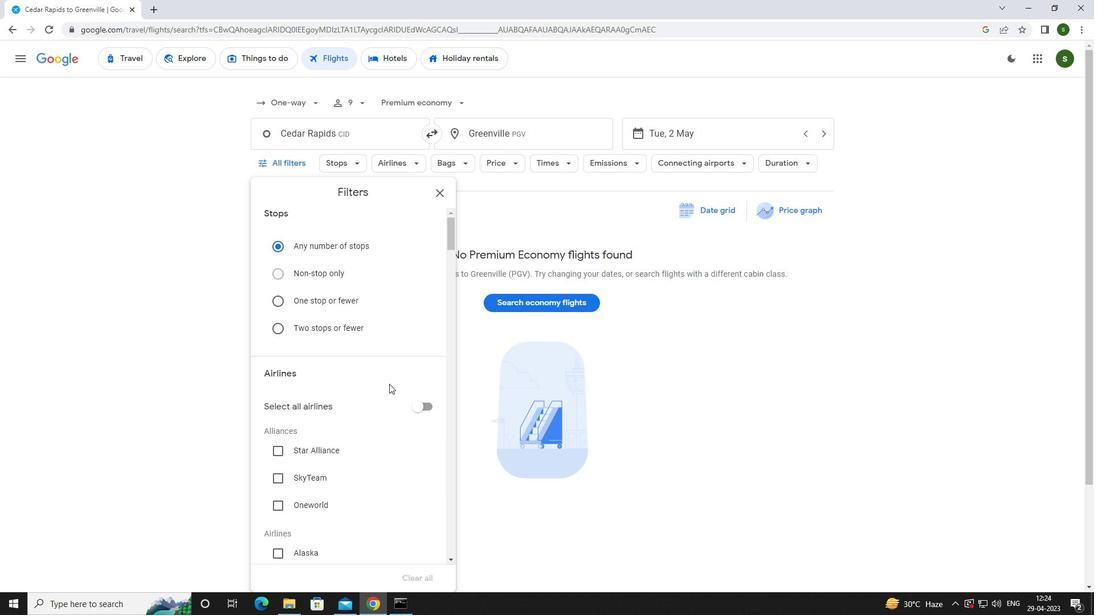 
Action: Mouse scrolled (389, 383) with delta (0, 0)
Screenshot: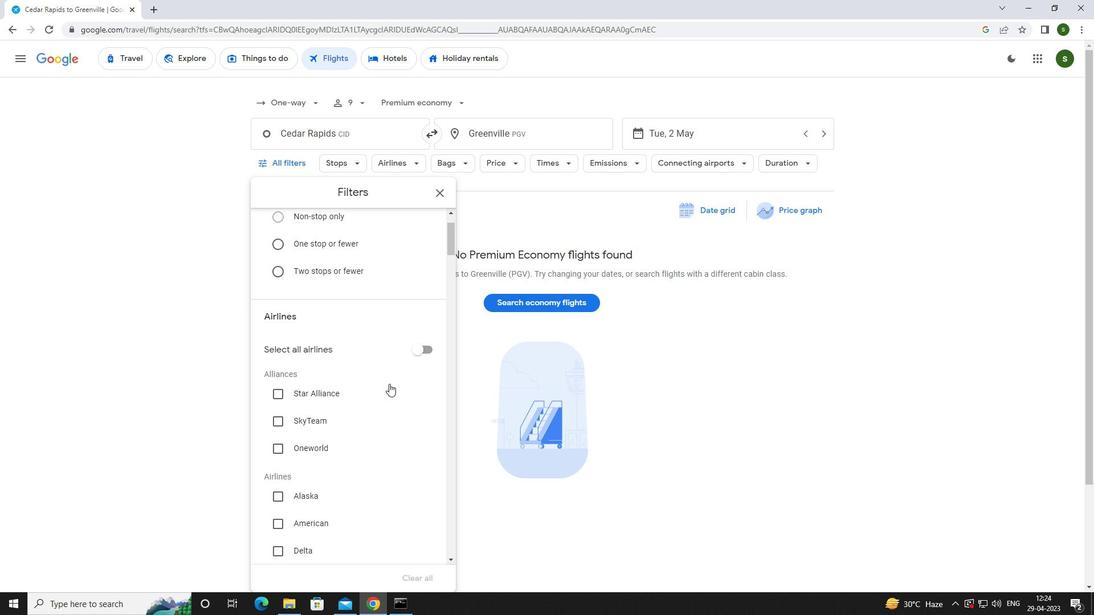 
Action: Mouse scrolled (389, 383) with delta (0, 0)
Screenshot: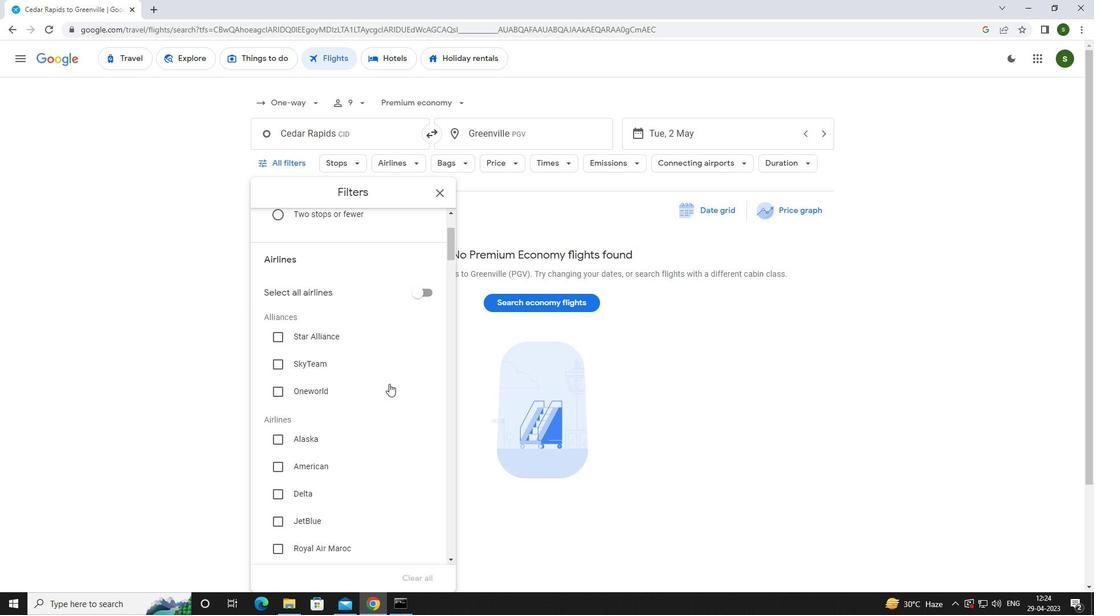 
Action: Mouse scrolled (389, 383) with delta (0, 0)
Screenshot: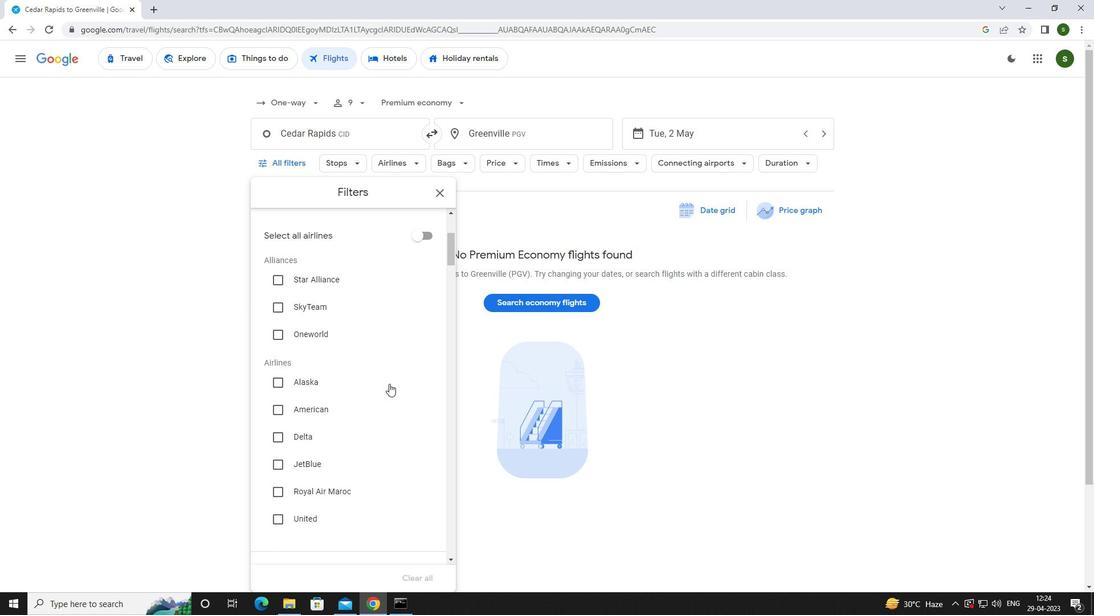 
Action: Mouse scrolled (389, 383) with delta (0, 0)
Screenshot: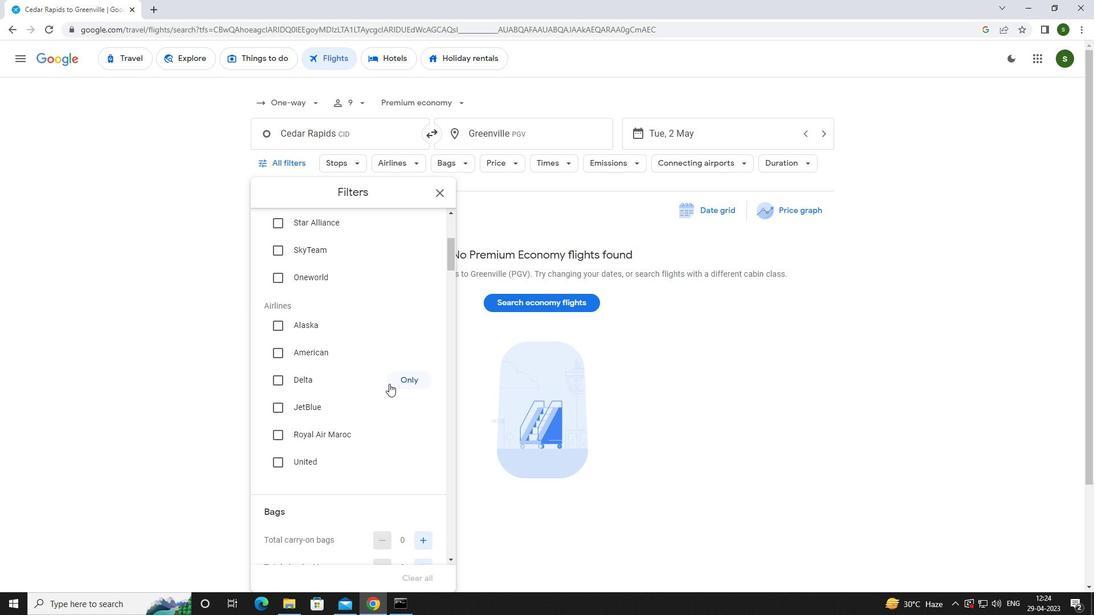 
Action: Mouse scrolled (389, 383) with delta (0, 0)
Screenshot: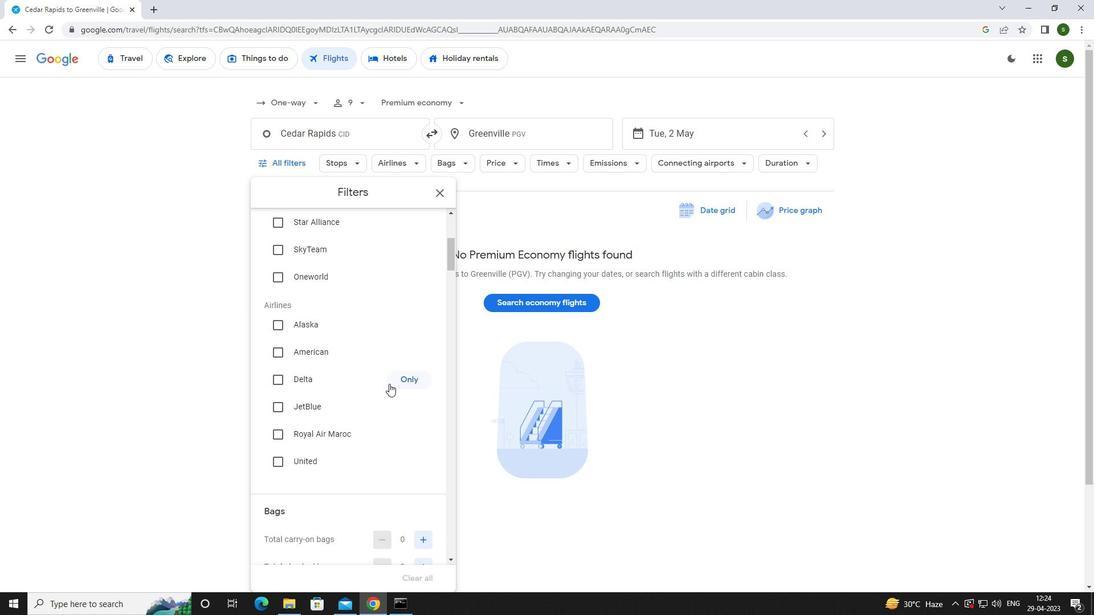 
Action: Mouse scrolled (389, 383) with delta (0, 0)
Screenshot: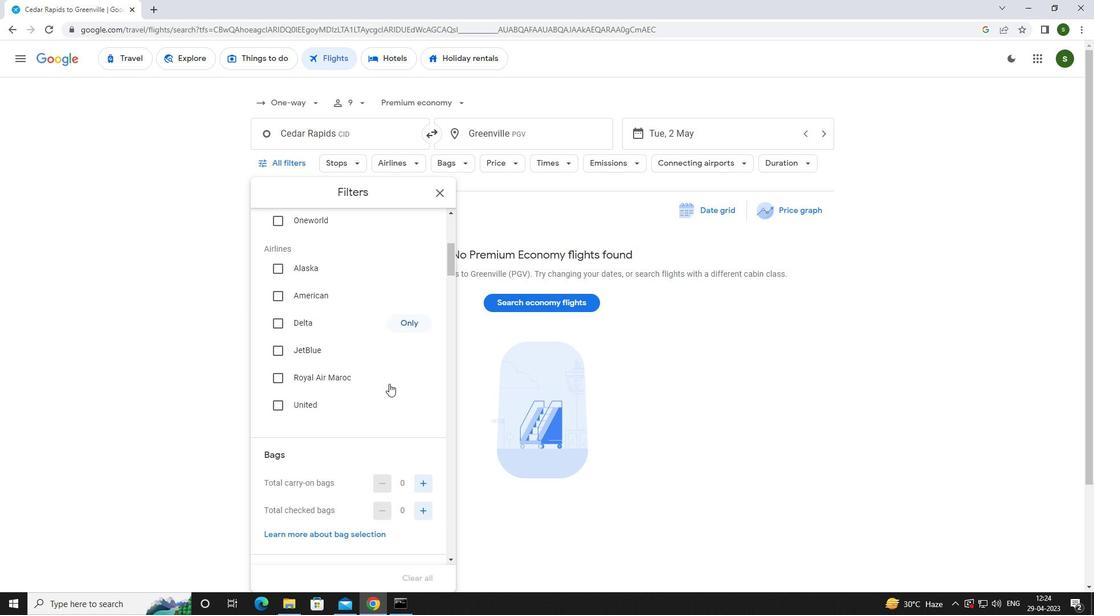 
Action: Mouse moved to (420, 400)
Screenshot: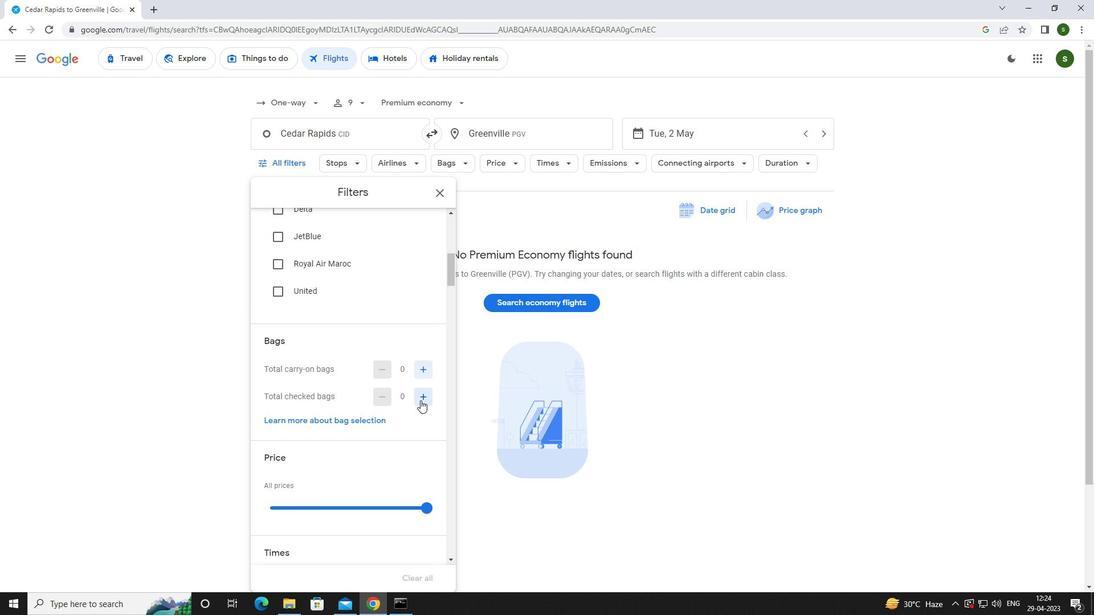 
Action: Mouse pressed left at (420, 400)
Screenshot: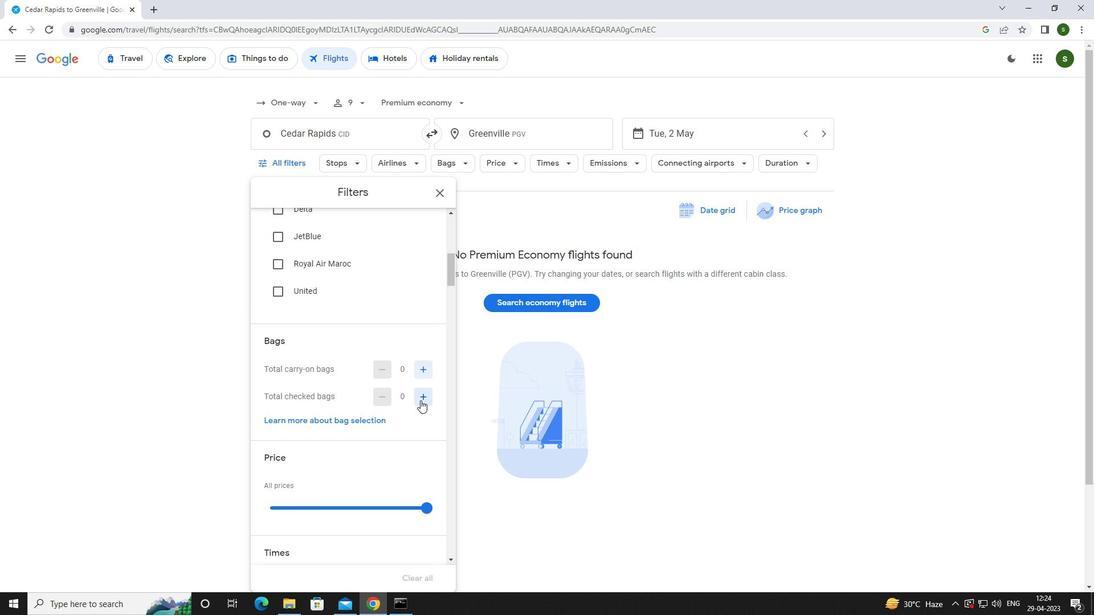 
Action: Mouse pressed left at (420, 400)
Screenshot: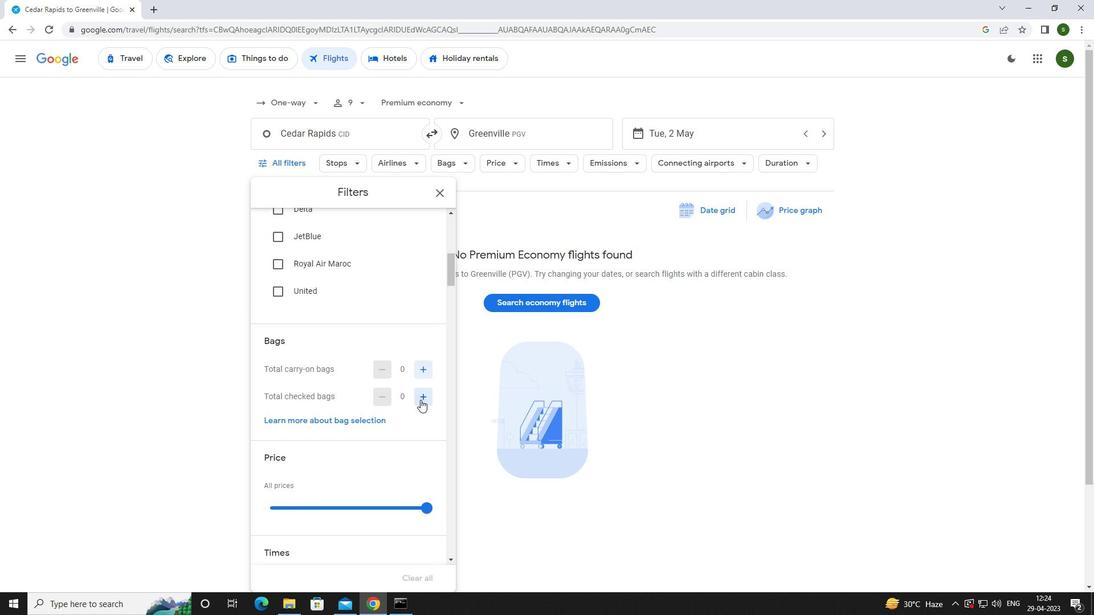 
Action: Mouse pressed left at (420, 400)
Screenshot: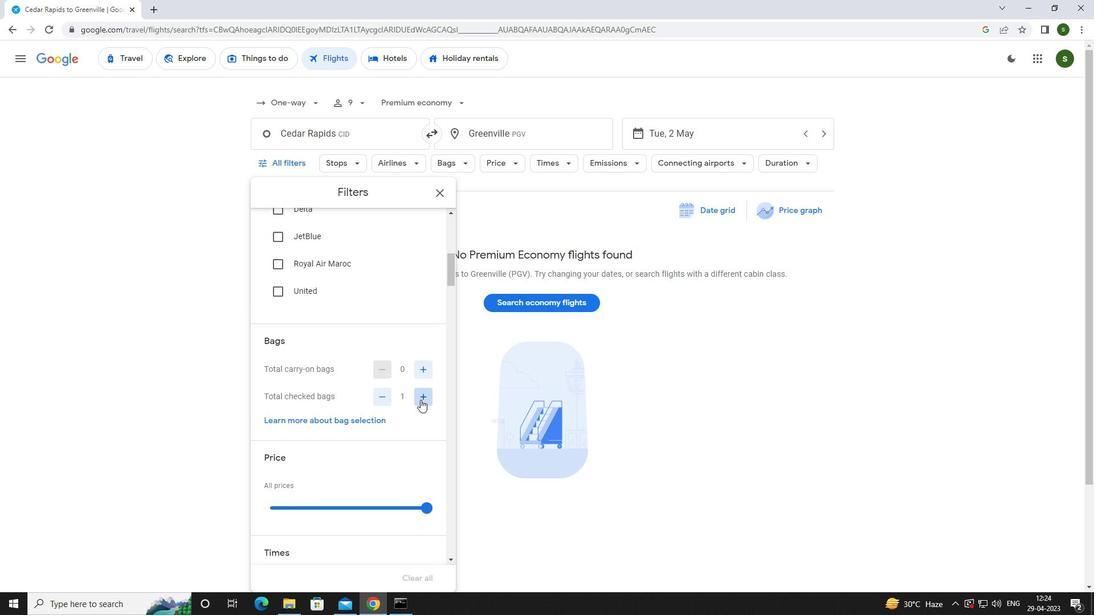 
Action: Mouse pressed left at (420, 400)
Screenshot: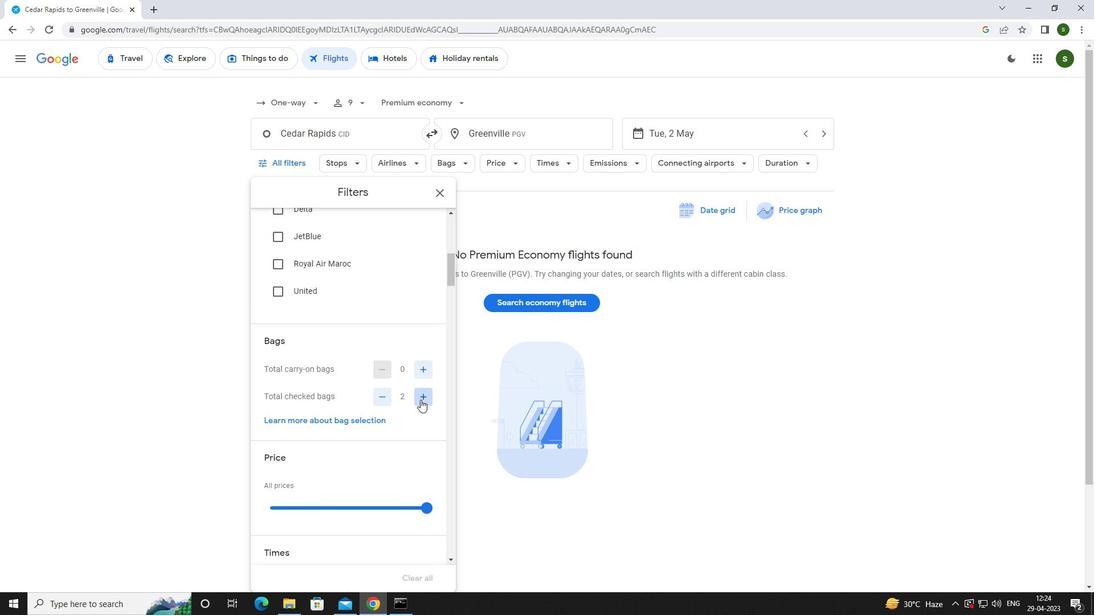 
Action: Mouse pressed left at (420, 400)
Screenshot: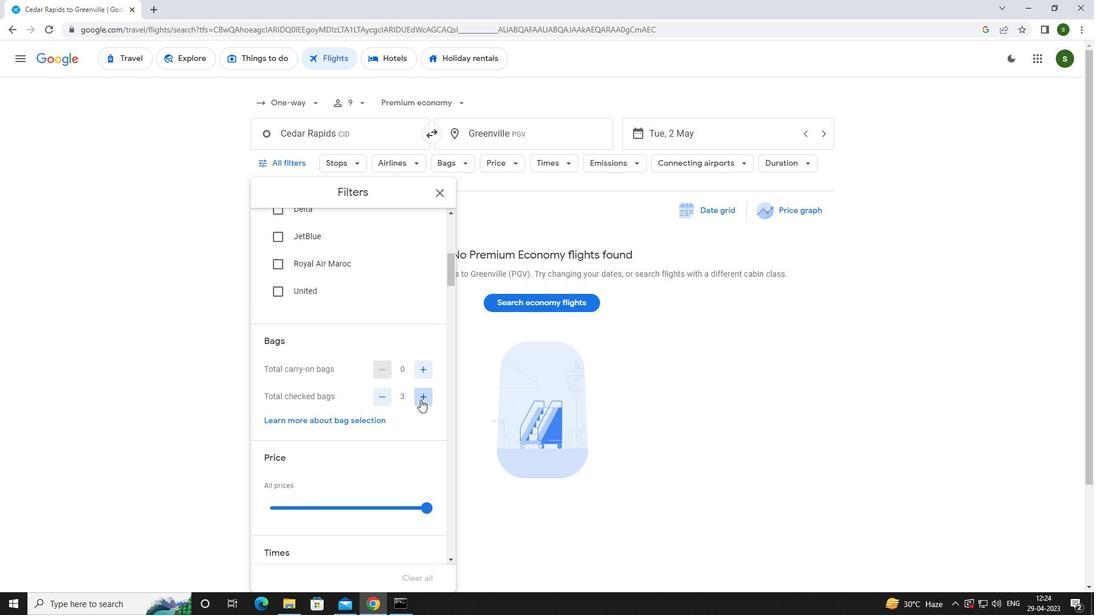 
Action: Mouse pressed left at (420, 400)
Screenshot: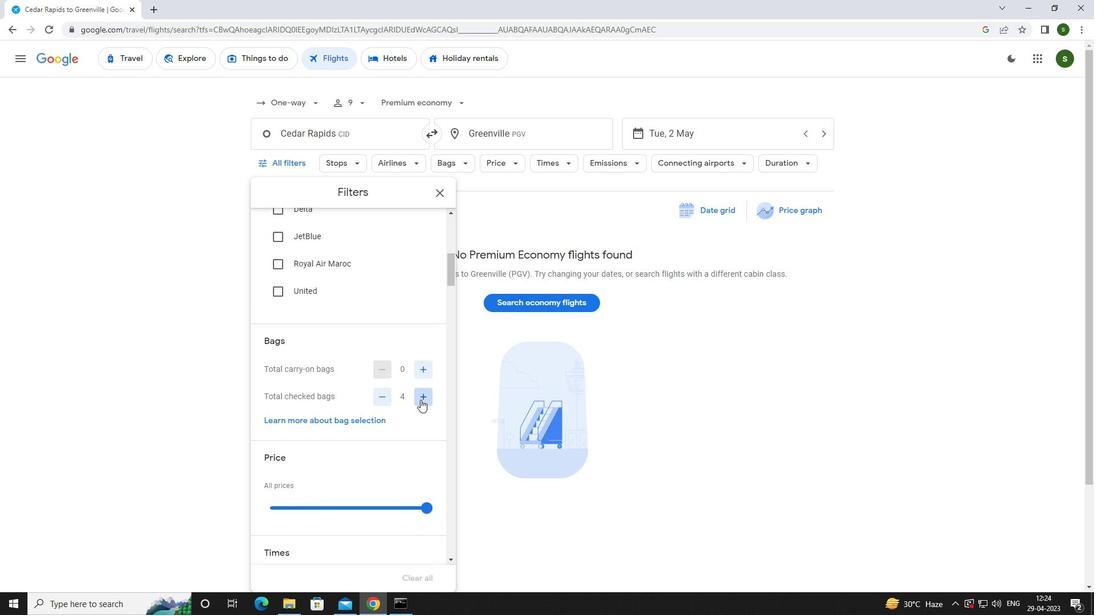 
Action: Mouse pressed left at (420, 400)
Screenshot: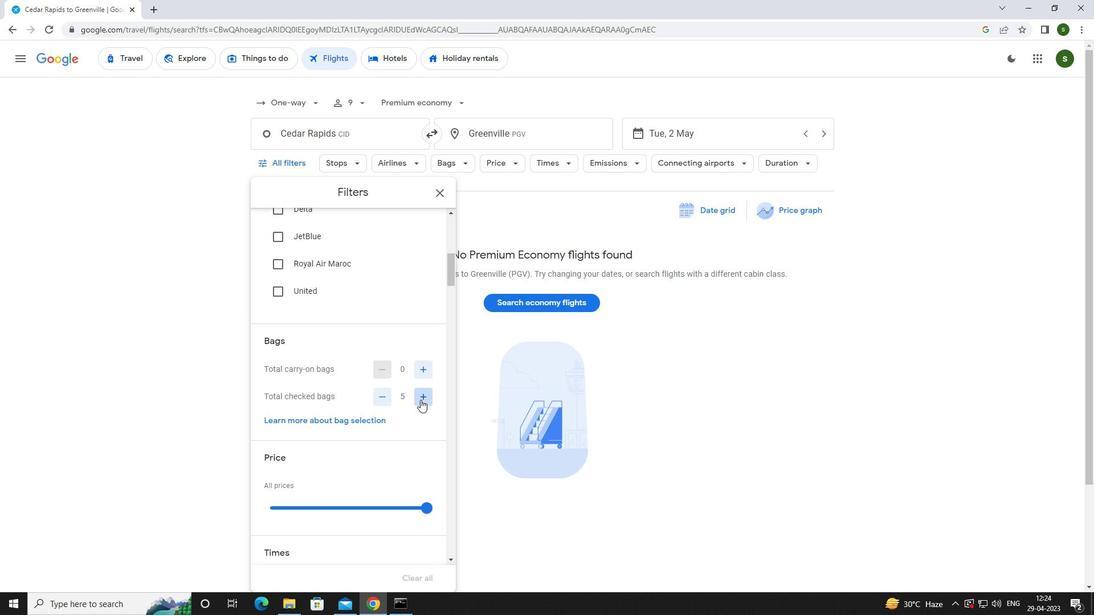 
Action: Mouse pressed left at (420, 400)
Screenshot: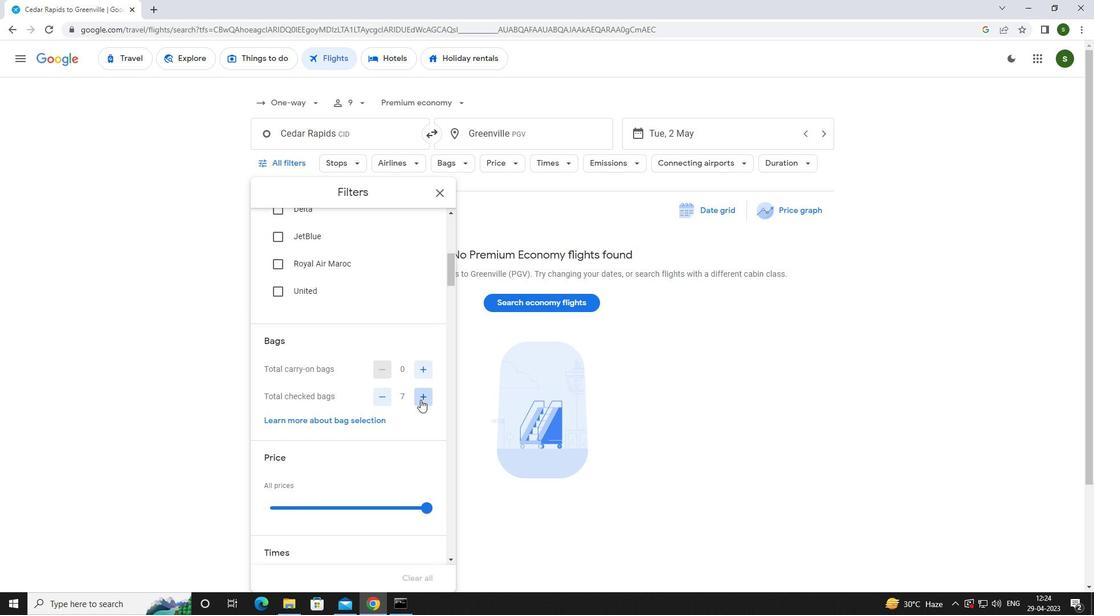 
Action: Mouse pressed left at (420, 400)
Screenshot: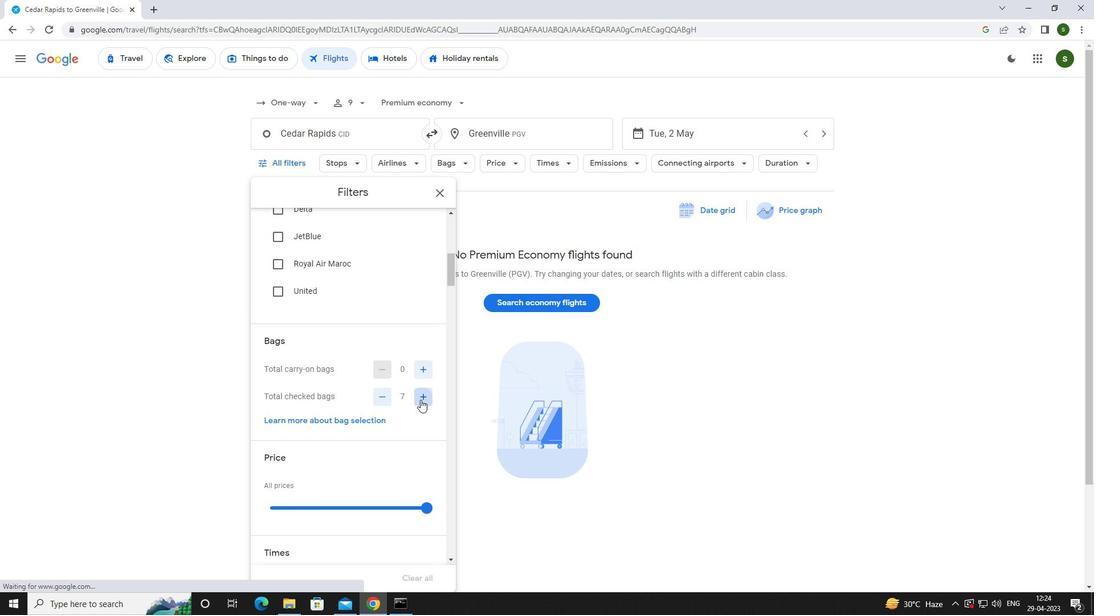 
Action: Mouse moved to (420, 399)
Screenshot: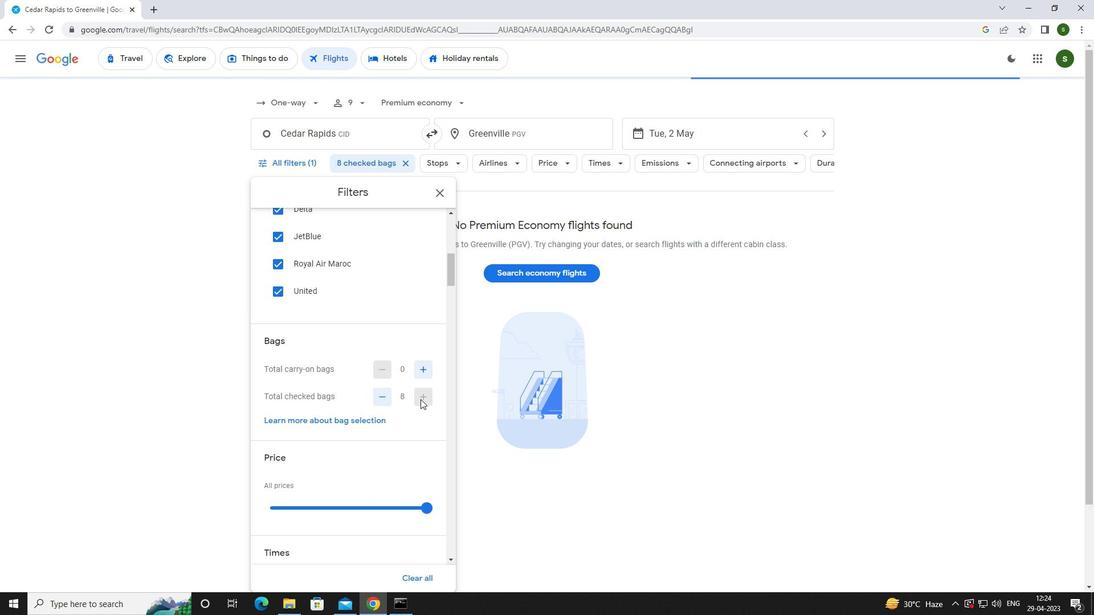 
Action: Mouse scrolled (420, 398) with delta (0, 0)
Screenshot: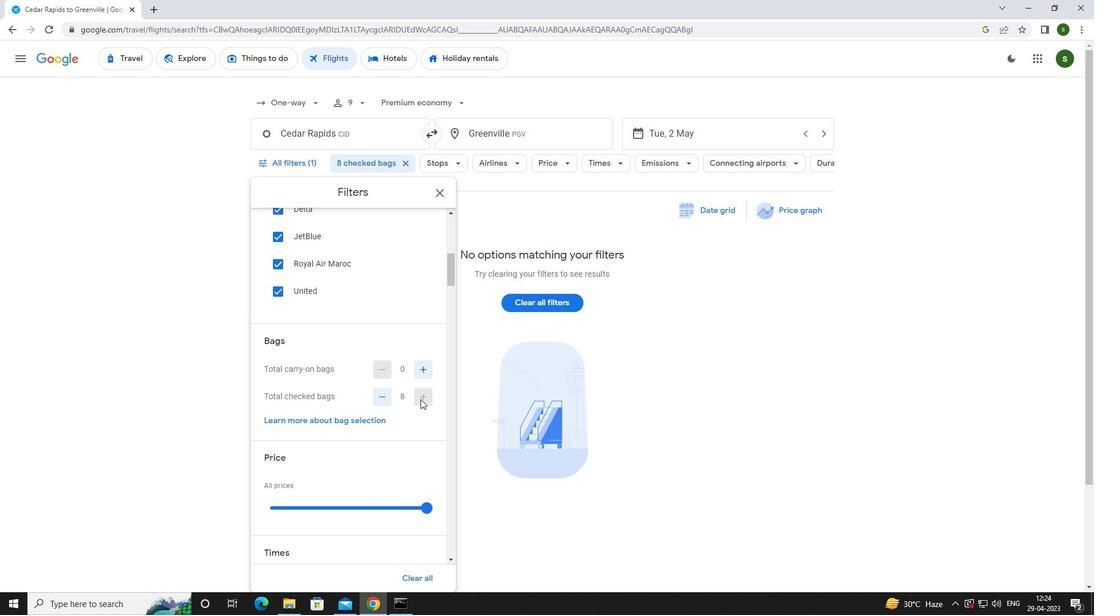 
Action: Mouse scrolled (420, 398) with delta (0, 0)
Screenshot: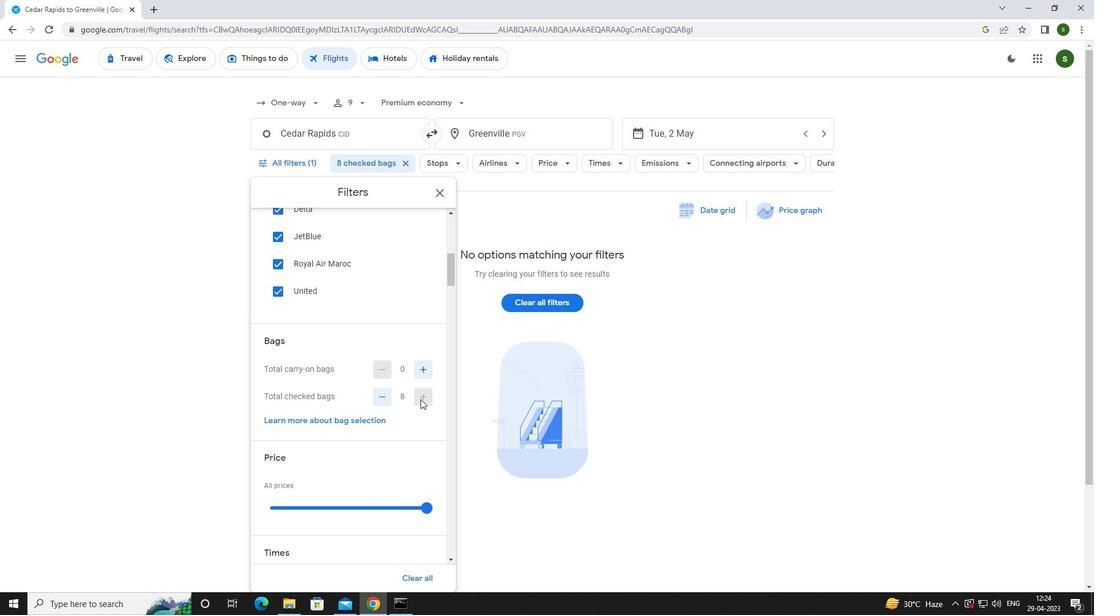 
Action: Mouse scrolled (420, 398) with delta (0, 0)
Screenshot: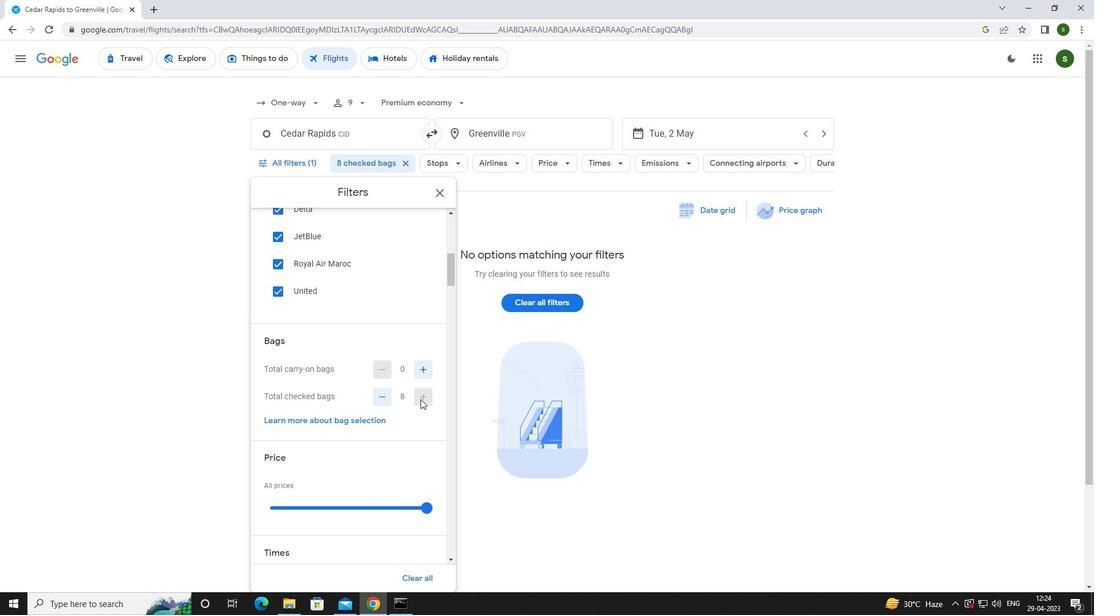 
Action: Mouse moved to (426, 334)
Screenshot: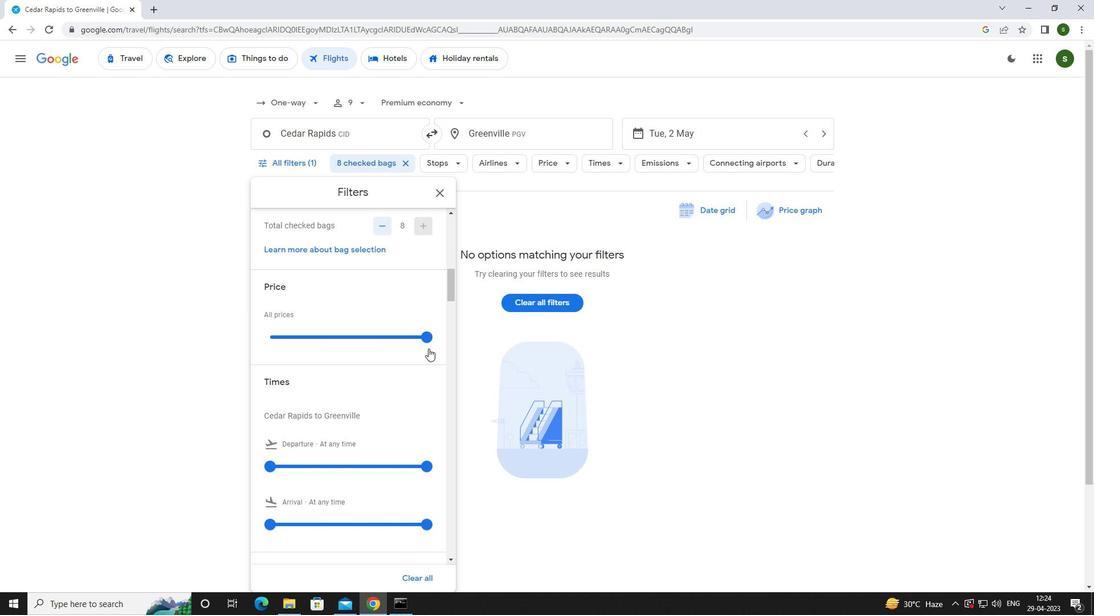 
Action: Mouse pressed left at (426, 334)
Screenshot: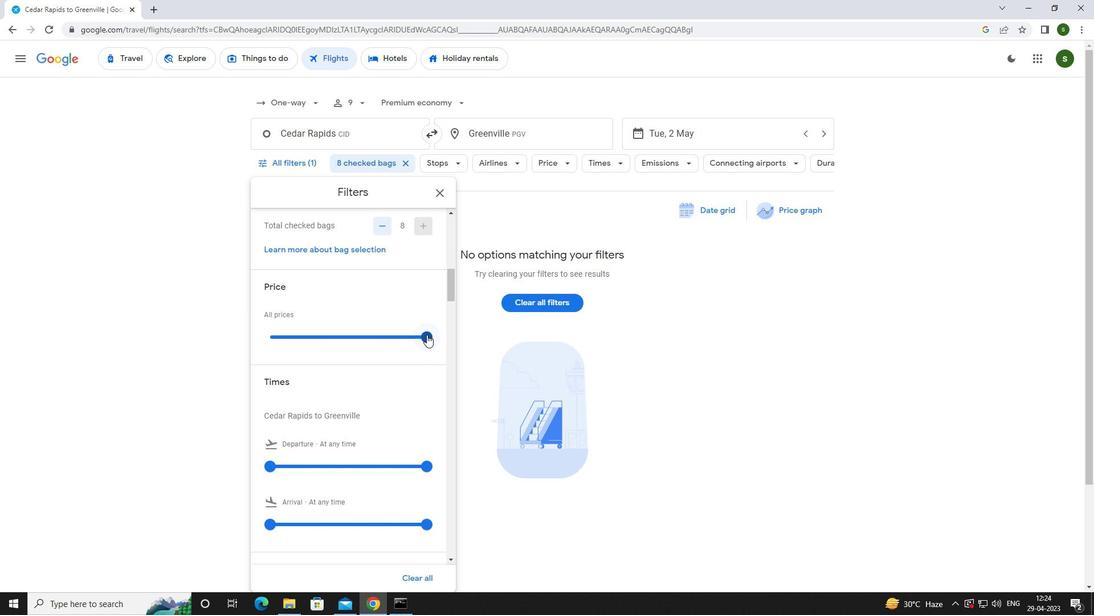 
Action: Mouse moved to (272, 466)
Screenshot: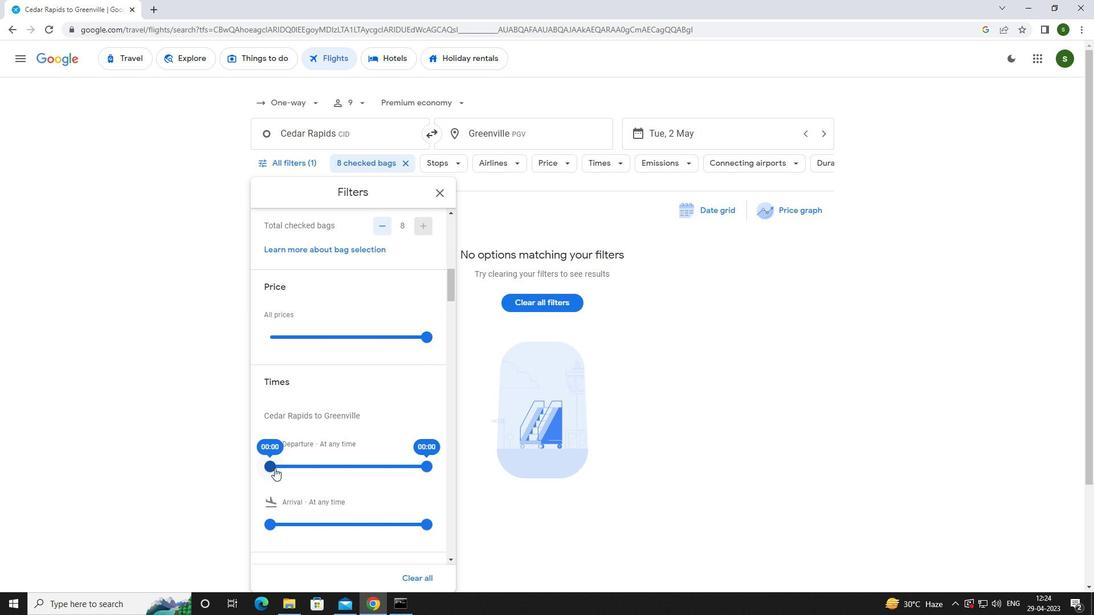 
Action: Mouse pressed left at (272, 466)
Screenshot: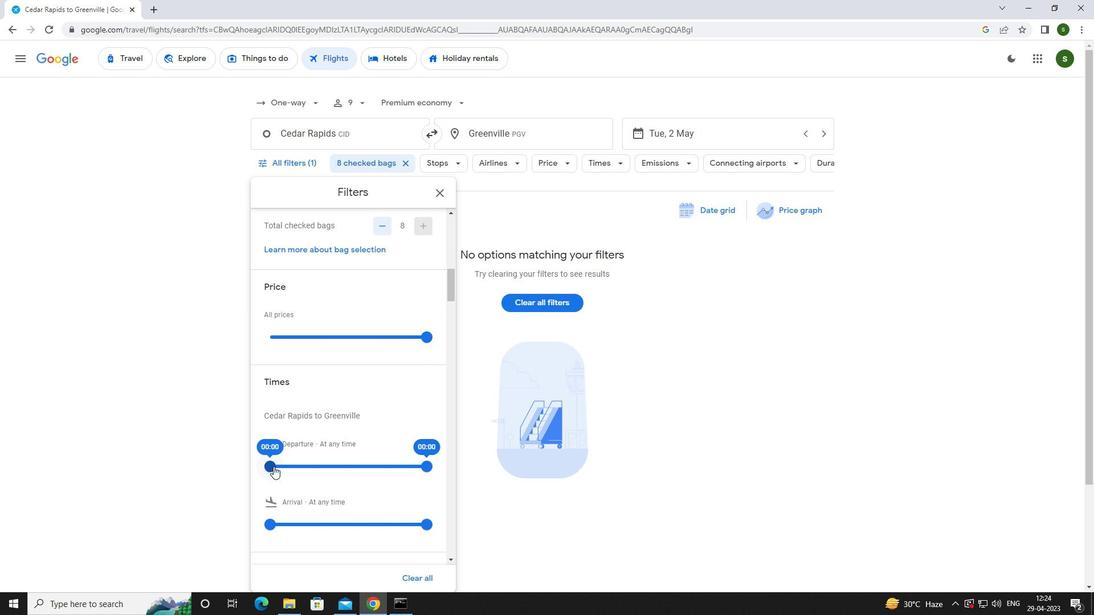 
Action: Mouse moved to (653, 384)
Screenshot: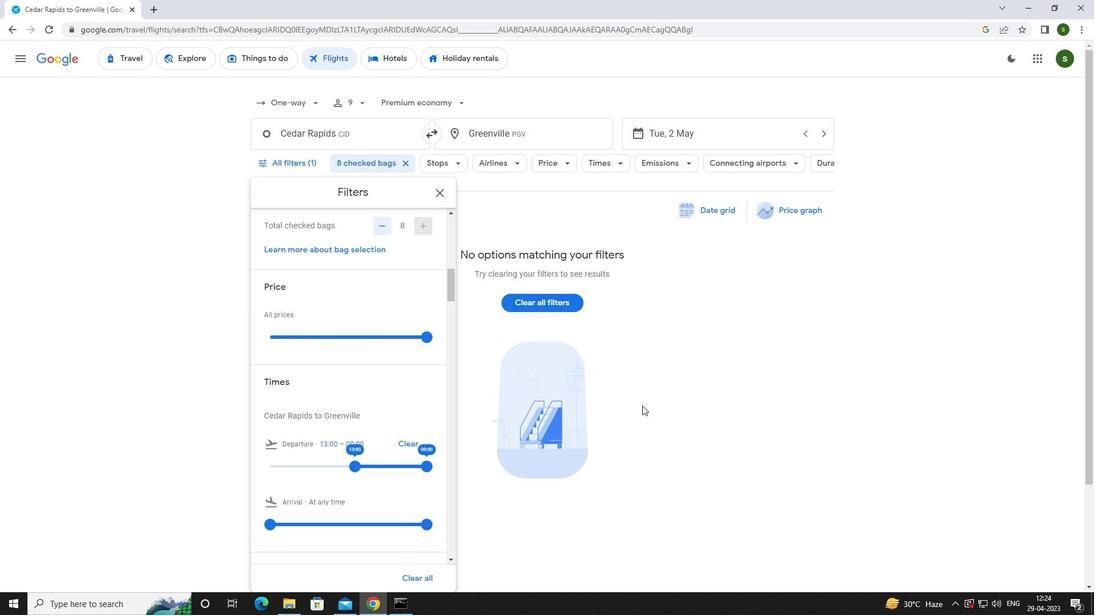 
Action: Mouse pressed left at (653, 384)
Screenshot: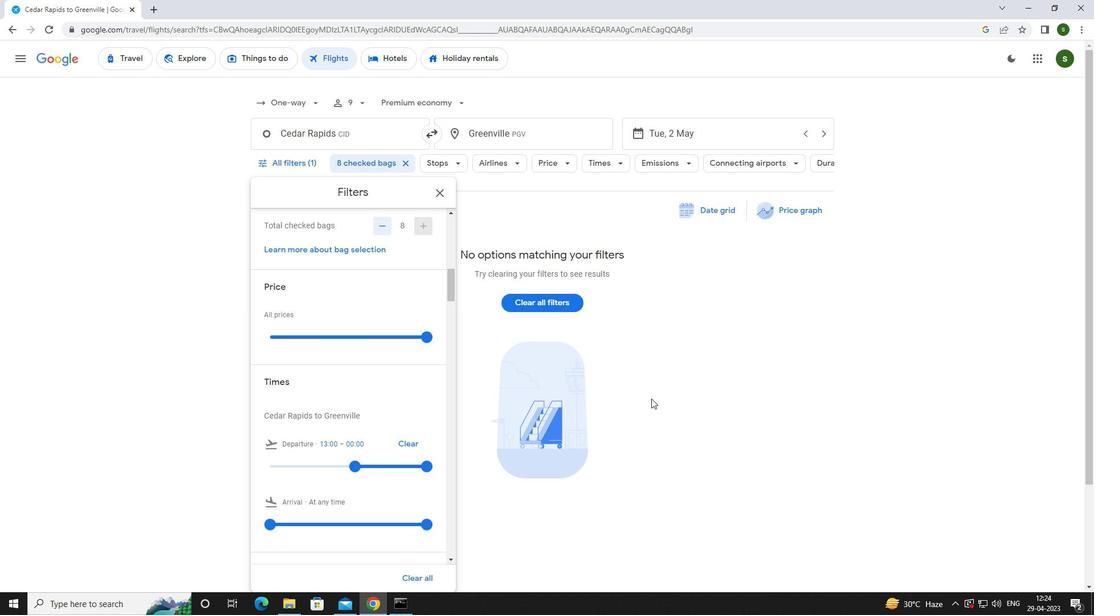 
